 Task: Open a blank google sheet and write heading  Customer order data  Add 10 people name:-  'David White, Emily Green, Andrew Baker, Madison Evans, Logan King, Grace Hill, Gabriel Young, Elizabeth Flores, Samuel Reed, Avery Nelson. ' in November Last week sales are  10020 to 20050. customer order name:-  Nike shoe, Adidas shoe, Gucci T-shirt, Louis Vuitton bag, Zara Shirt, H&M jeans, Chanel perfume, Versace perfume, Ralph Lauren, Prada Shirtcustomer order price in between:-  10000 to 15000. Save page auditingQuarterlySales_Report_2024
Action: Mouse moved to (981, 74)
Screenshot: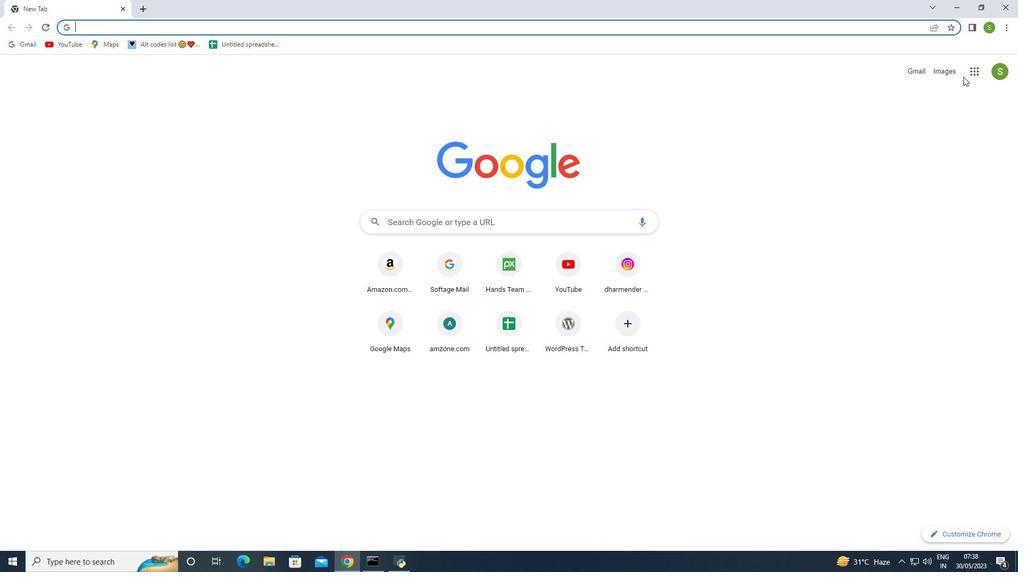 
Action: Mouse pressed left at (981, 74)
Screenshot: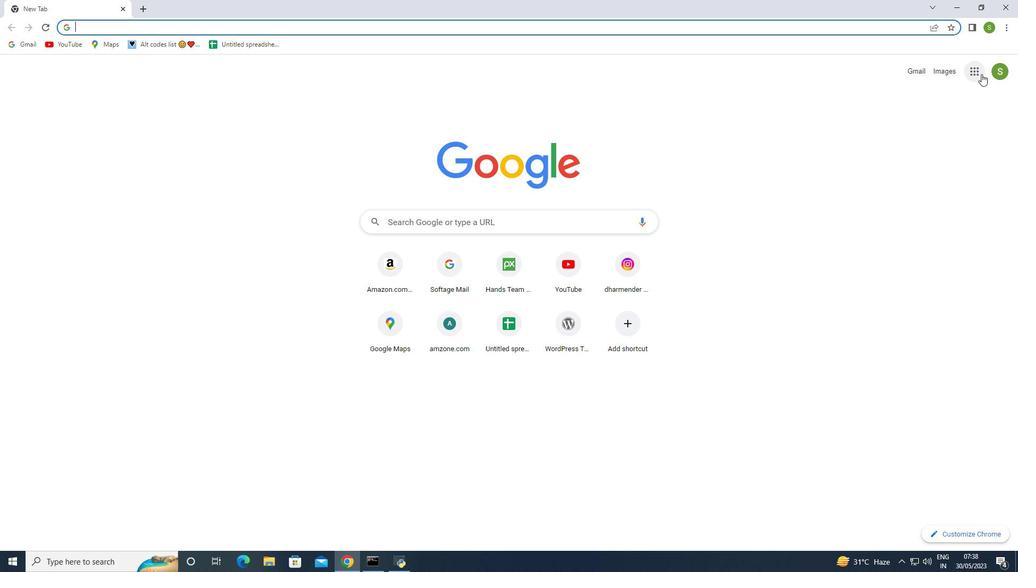 
Action: Mouse moved to (931, 173)
Screenshot: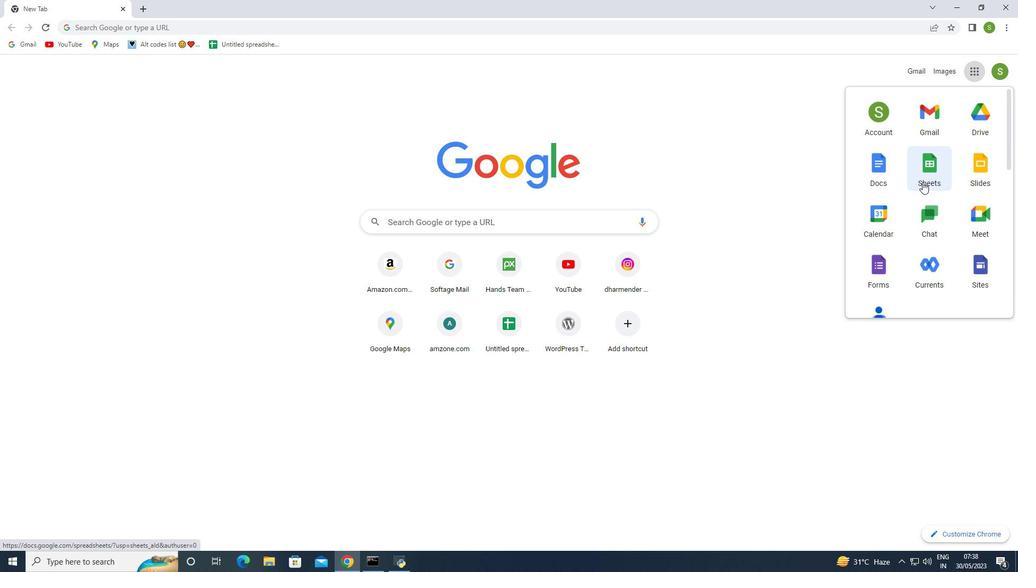 
Action: Mouse pressed left at (931, 173)
Screenshot: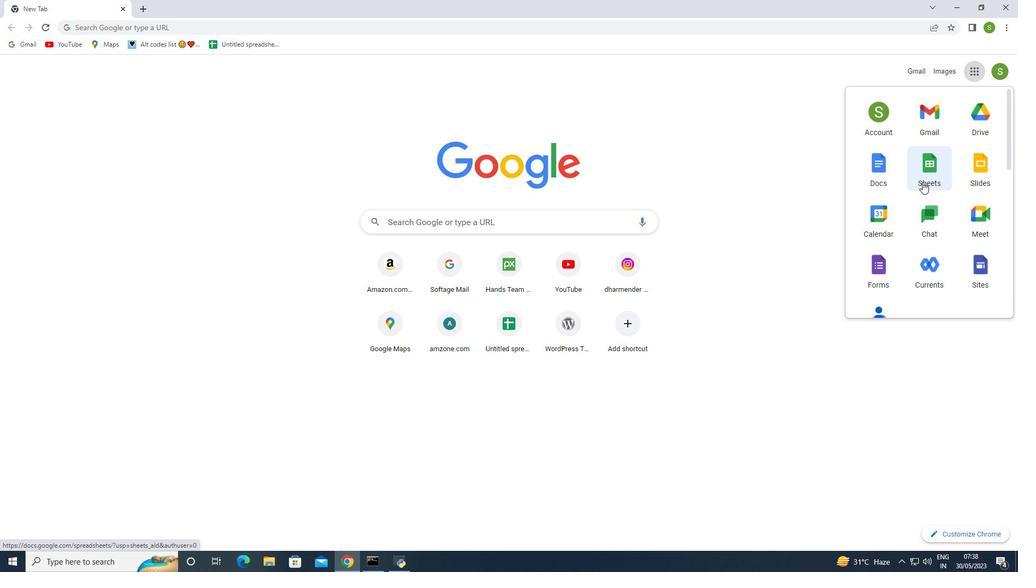 
Action: Mouse moved to (288, 141)
Screenshot: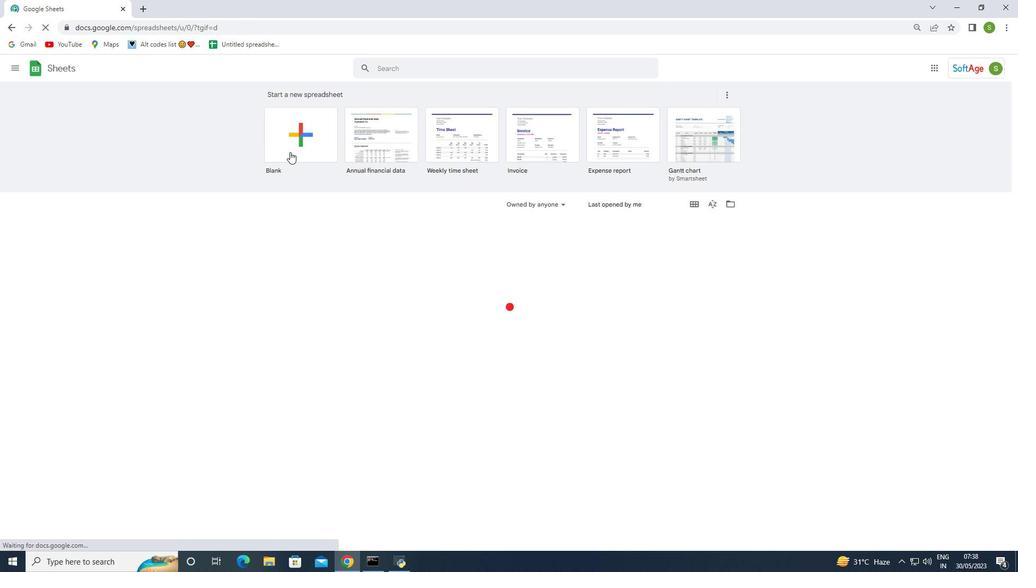 
Action: Mouse pressed left at (288, 141)
Screenshot: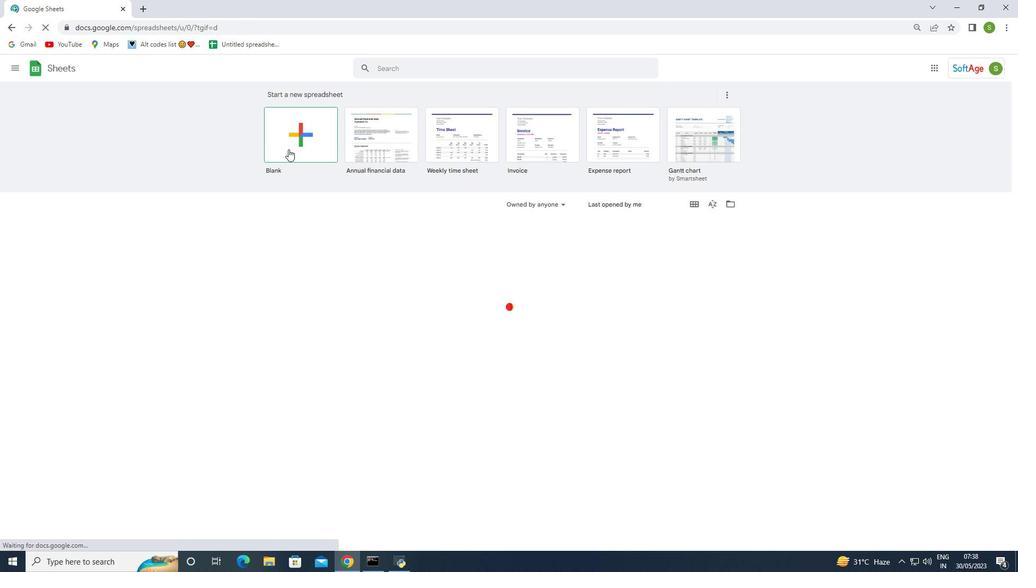 
Action: Mouse moved to (33, 131)
Screenshot: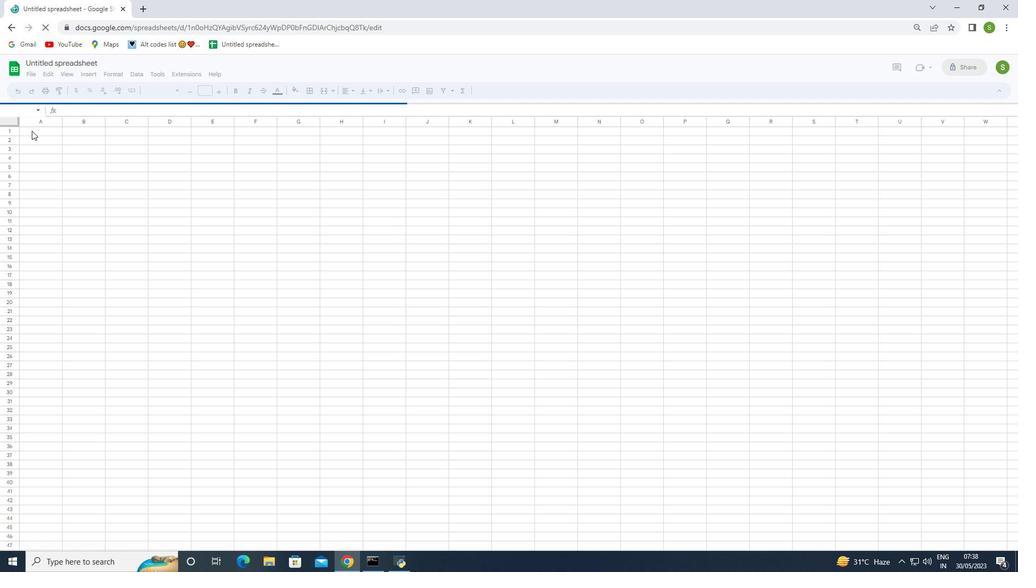 
Action: Mouse pressed left at (33, 131)
Screenshot: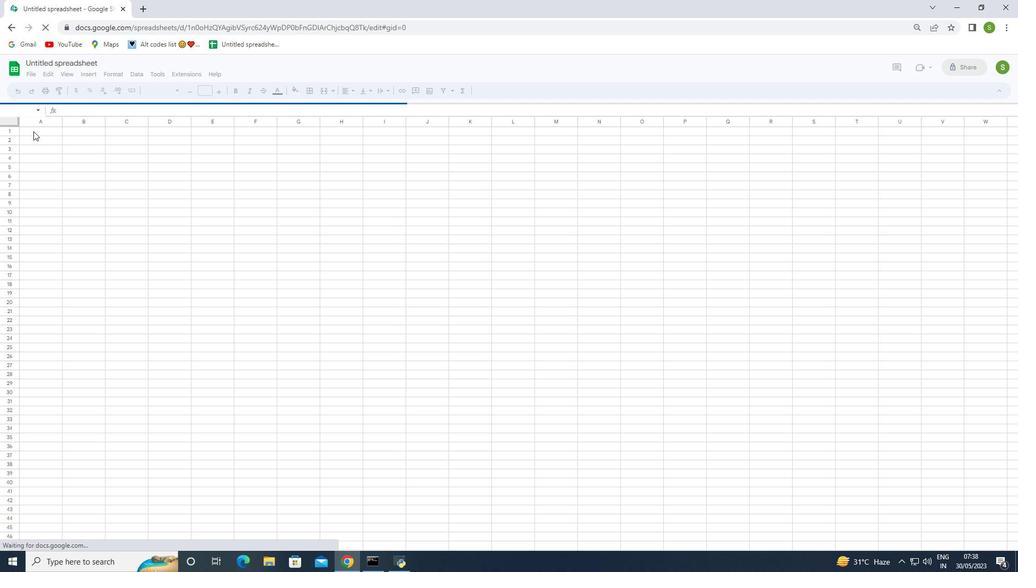 
Action: Mouse moved to (33, 131)
Screenshot: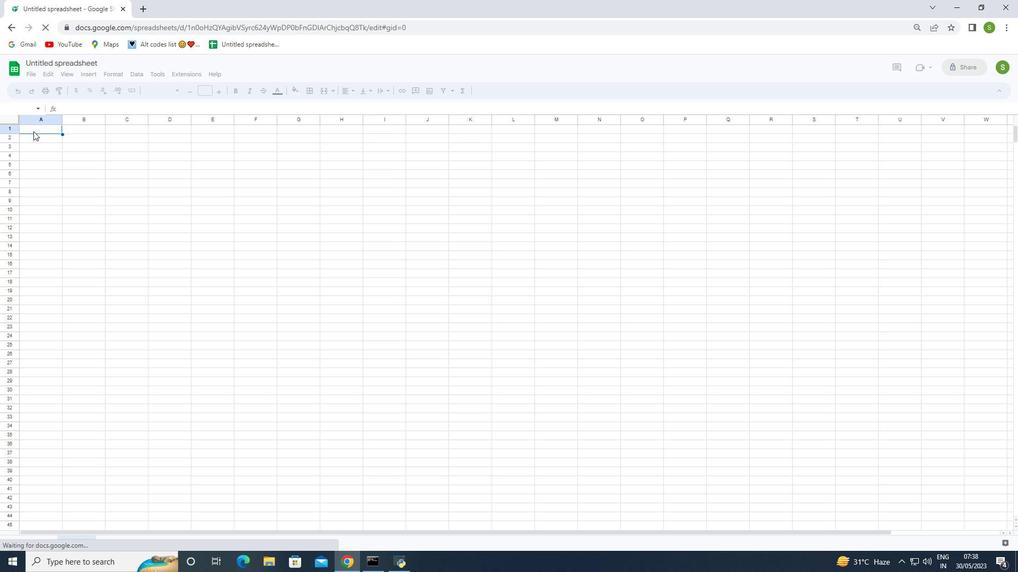 
Action: Key pressed <Key.shift>Customer<Key.space><Key.shift>O<Key.backspace>order<Key.space>data<Key.enter><Key.shift><Key.shift><Key.shift>Name<Key.enter><Key.shift><Key.shift><Key.shift><Key.shift><Key.shift><Key.shift><Key.shift><Key.shift><Key.shift><Key.shift><Key.shift><Key.shift><Key.shift><Key.shift><Key.shift><Key.shift><Key.shift><Key.shift><Key.shift><Key.shift><Key.shift><Key.shift><Key.shift><Key.shift><Key.shift><Key.shift><Key.shift><Key.shift><Key.shift><Key.shift><Key.shift><Key.shift><Key.shift><Key.shift><Key.shift><Key.shift><Key.shift><Key.shift><Key.shift><Key.shift><Key.shift><Key.shift><Key.shift>David<Key.space><Key.shift>White<Key.enter><Key.shift><Key.shift><Key.shift><Key.shift><Key.shift><Key.shift><Key.shift><Key.shift><Key.shift><Key.shift><Key.shift><Key.shift><Key.shift><Key.shift><Key.shift><Key.shift><Key.shift><Key.shift><Key.shift><Key.shift>Emily<Key.space><Key.shift>Green<Key.enter><Key.shift><Key.shift><Key.shift><Key.shift><Key.shift><Key.shift><Key.shift><Key.shift><Key.shift><Key.shift>Andrew<Key.space><Key.shift>Baker<Key.enter><Key.shift>Madison<Key.space><Key.shift><Key.shift><Key.shift><Key.shift><Key.shift><Key.shift>Ec<Key.backspace>vans<Key.enter><Key.shift><Key.shift><Key.shift><Key.shift><Key.shift>Logan<Key.space><Key.shift>King<Key.enter><Key.shift>Grace<Key.space><Key.shift>Hill<Key.enter><Key.shift><Key.shift><Key.shift>Gabricel<Key.backspace><Key.backspace><Key.backspace><Key.backspace><Key.backspace><Key.backspace><Key.backspace><Key.backspace><Key.shift>Gabriel<Key.space><Key.shift><Key.shift>Young<Key.enter><Key.shift><Key.shift><Key.shift><Key.shift><Key.shift><Key.shift>Elizabeth<Key.space><Key.shift>Flores<Key.enter><Key.shift>Samuel<Key.space><Key.shift>Reed<Key.enter><Key.shift>Avery<Key.space><Key.shift>Nelson<Key.enter>
Screenshot: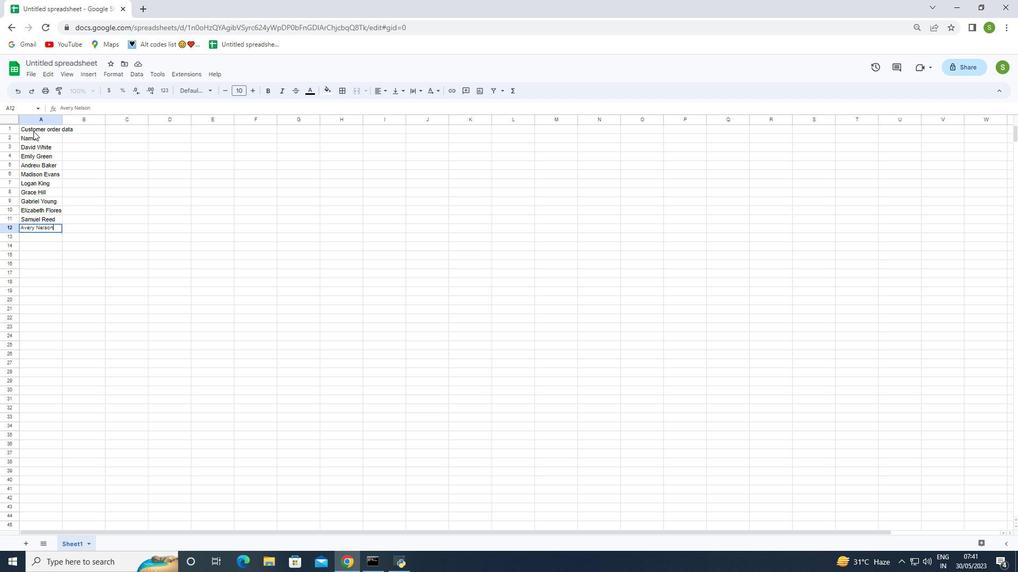 
Action: Mouse moved to (48, 260)
Screenshot: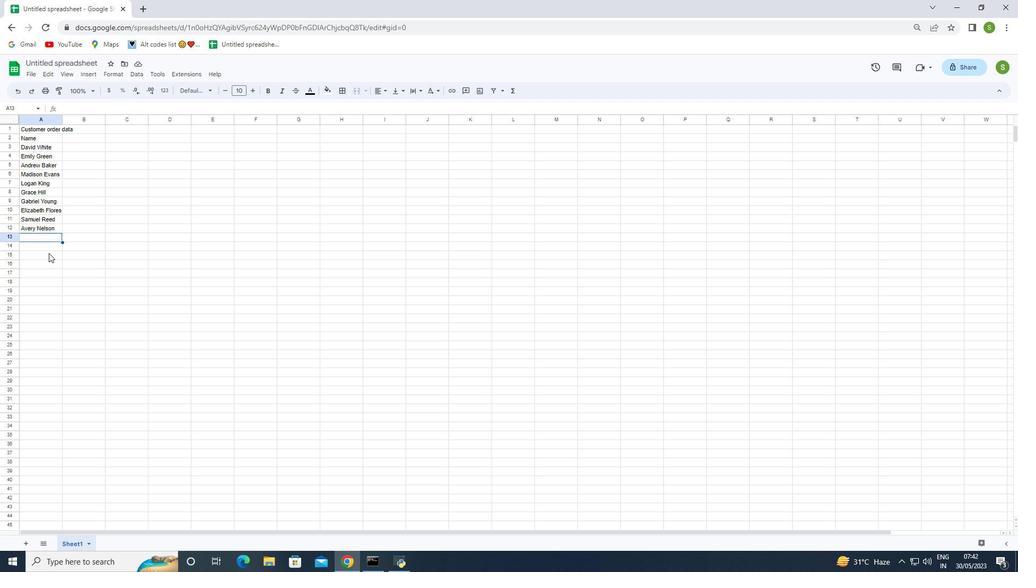 
Action: Mouse pressed left at (48, 260)
Screenshot: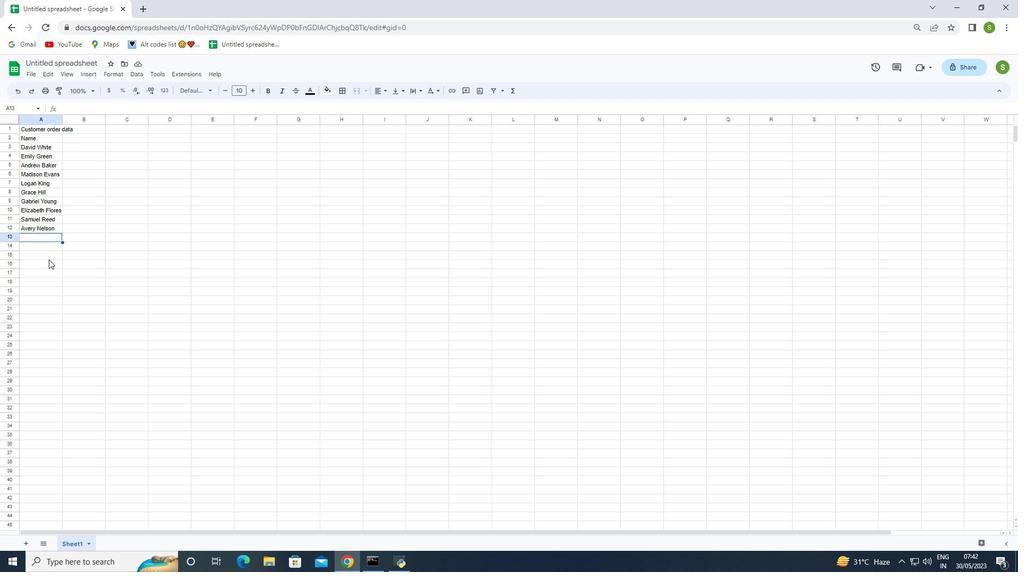 
Action: Mouse moved to (77, 135)
Screenshot: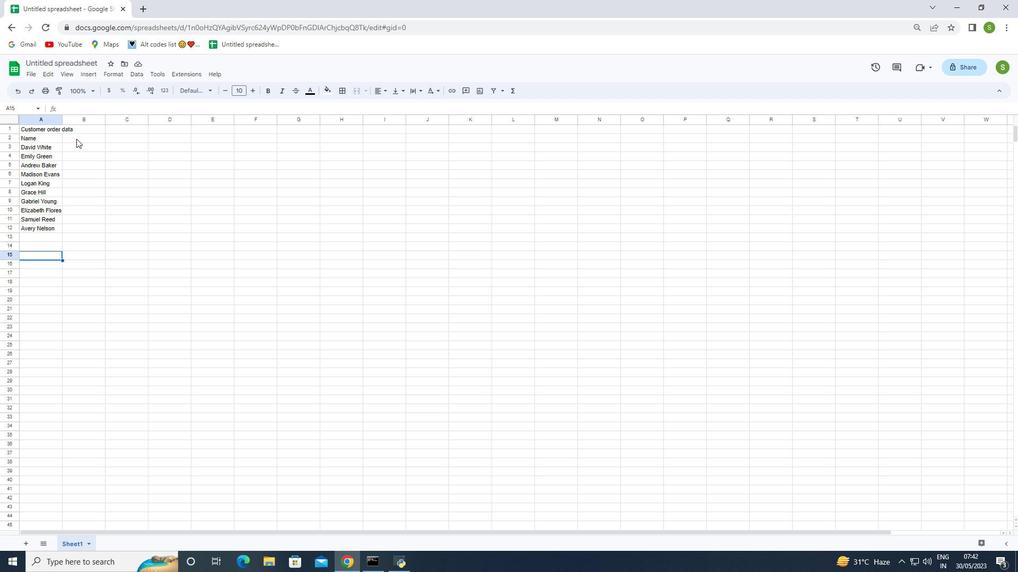 
Action: Mouse pressed left at (77, 135)
Screenshot: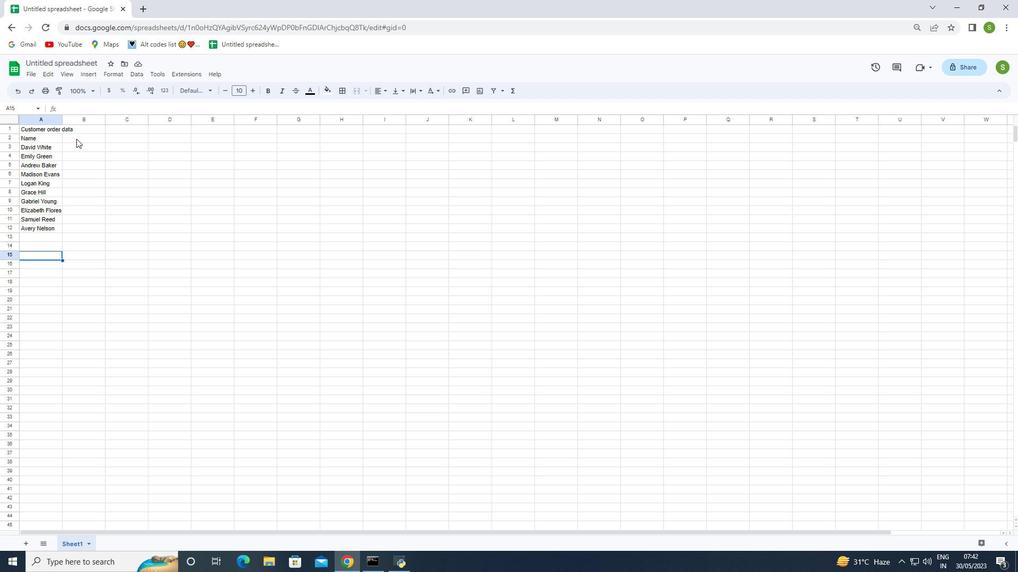 
Action: Mouse moved to (76, 140)
Screenshot: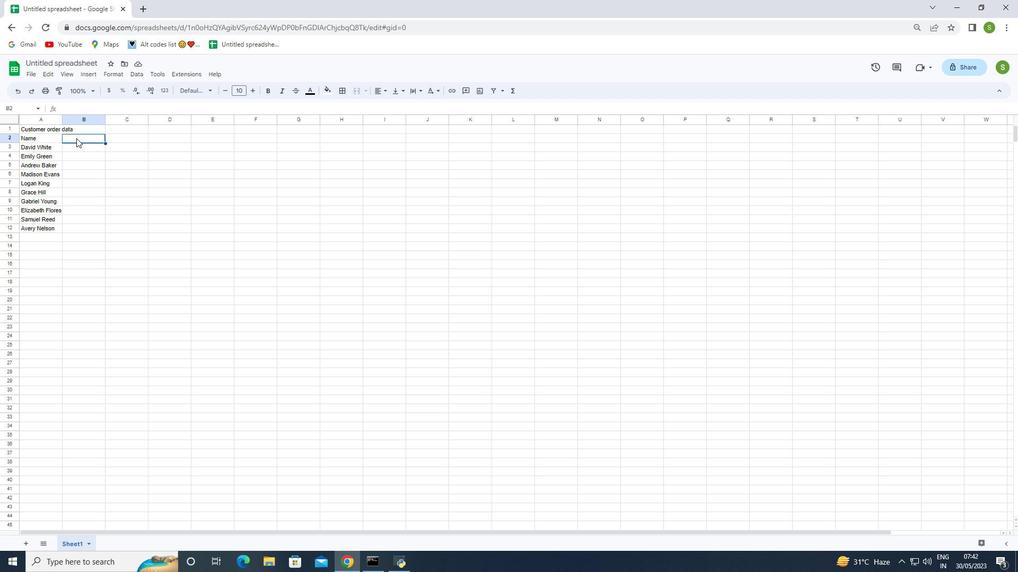 
Action: Key pressed <Key.shift><Key.shift><Key.shift><Key.shift><Key.shift><Key.shift><Key.shift><Key.shift><Key.shift><Key.shift><Key.shift><Key.shift><Key.shift><Key.shift><Key.shift><Key.shift><Key.shift><Key.shift><Key.shift><Key.shift><Key.shift><Key.shift>November<Key.space><Key.shift>Last<Key.space><Key.shift>W<Key.backspace>week<Key.space><Key.shift>Sales
Screenshot: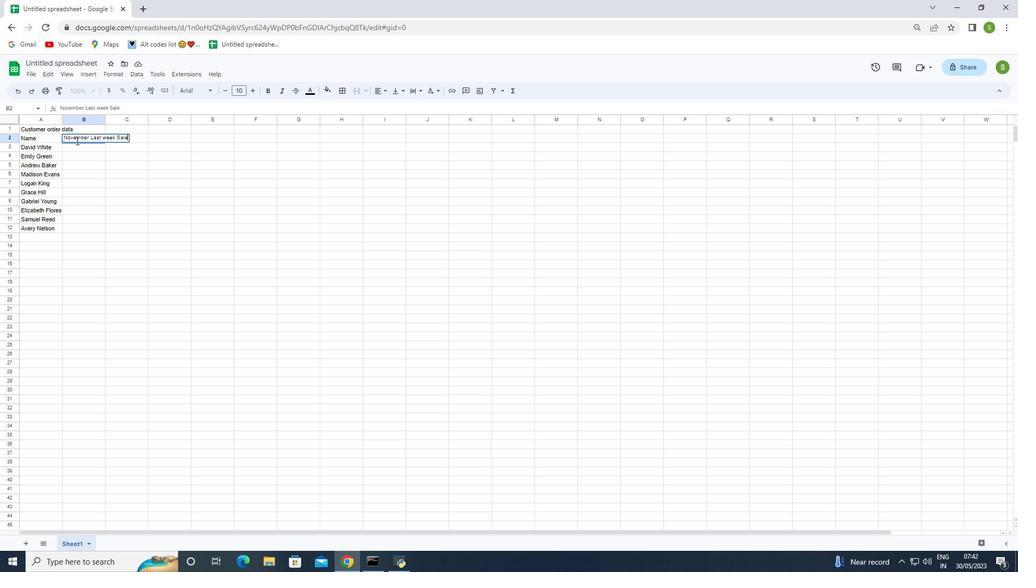 
Action: Mouse moved to (104, 207)
Screenshot: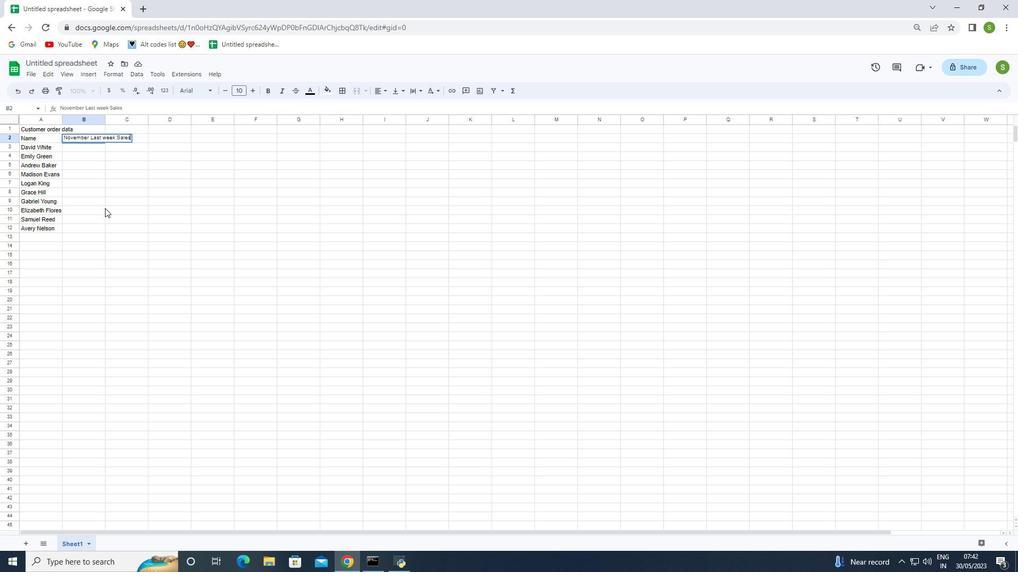 
Action: Mouse pressed left at (104, 207)
Screenshot: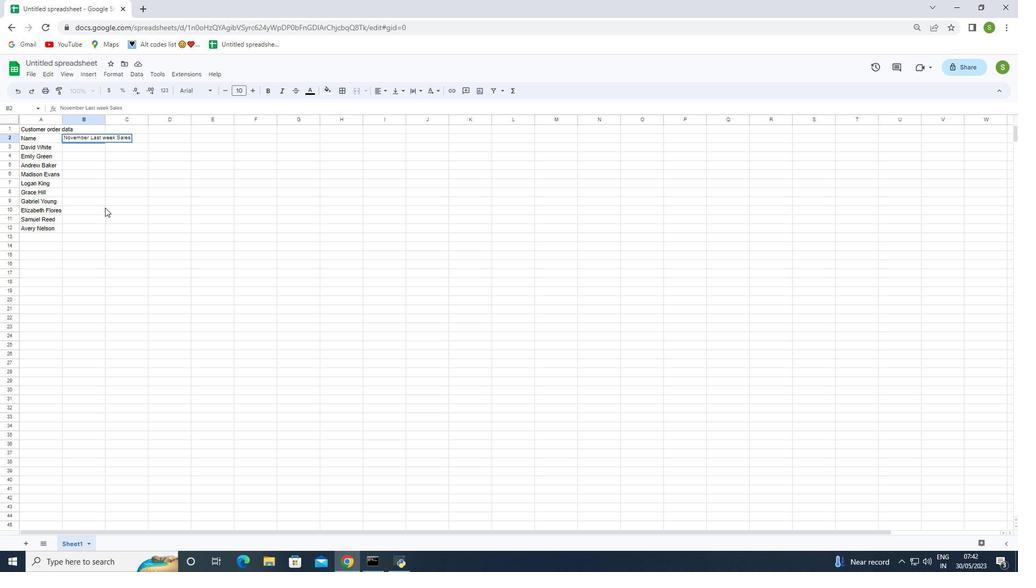 
Action: Mouse moved to (104, 117)
Screenshot: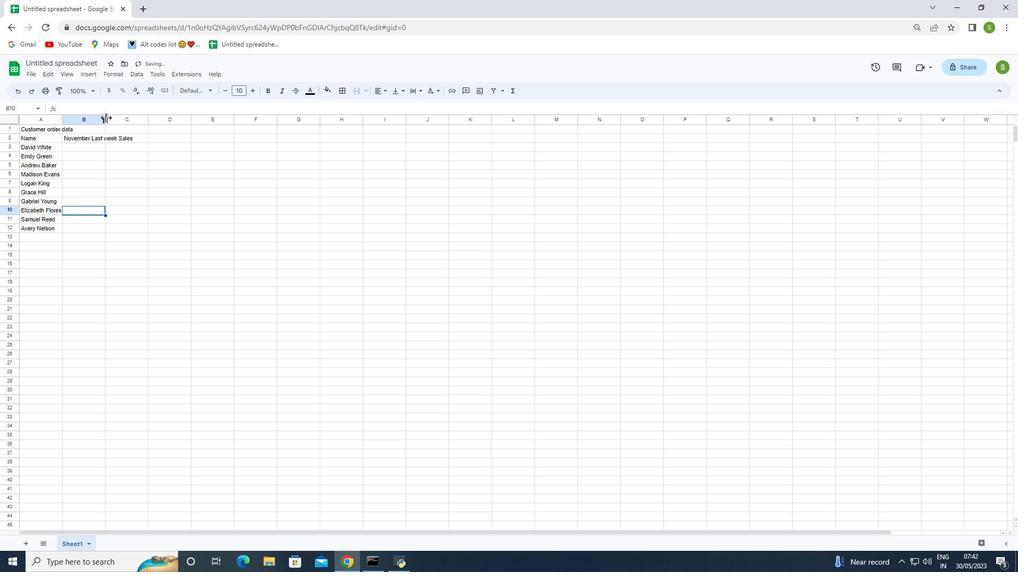 
Action: Mouse pressed left at (104, 117)
Screenshot: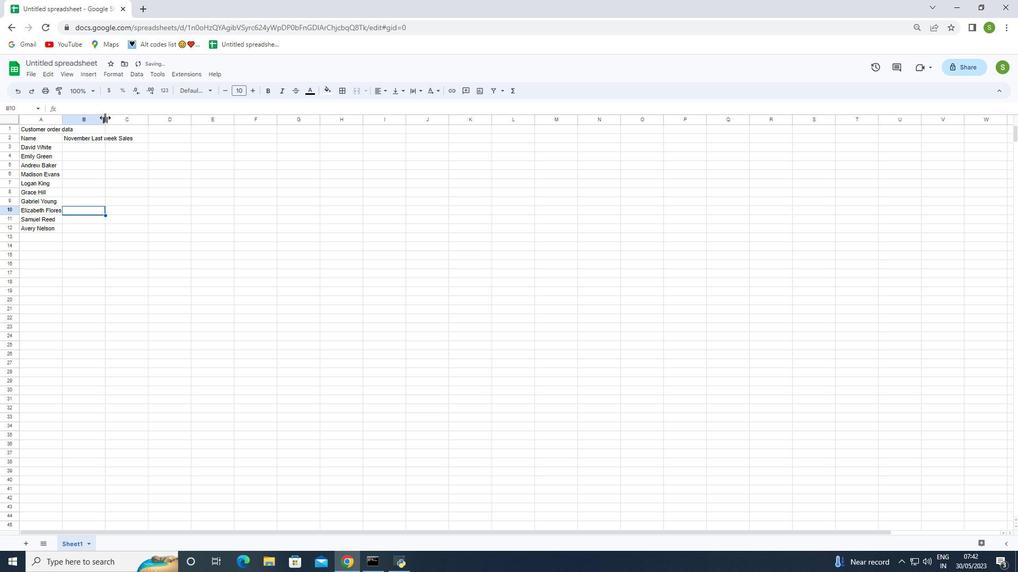 
Action: Mouse pressed left at (104, 117)
Screenshot: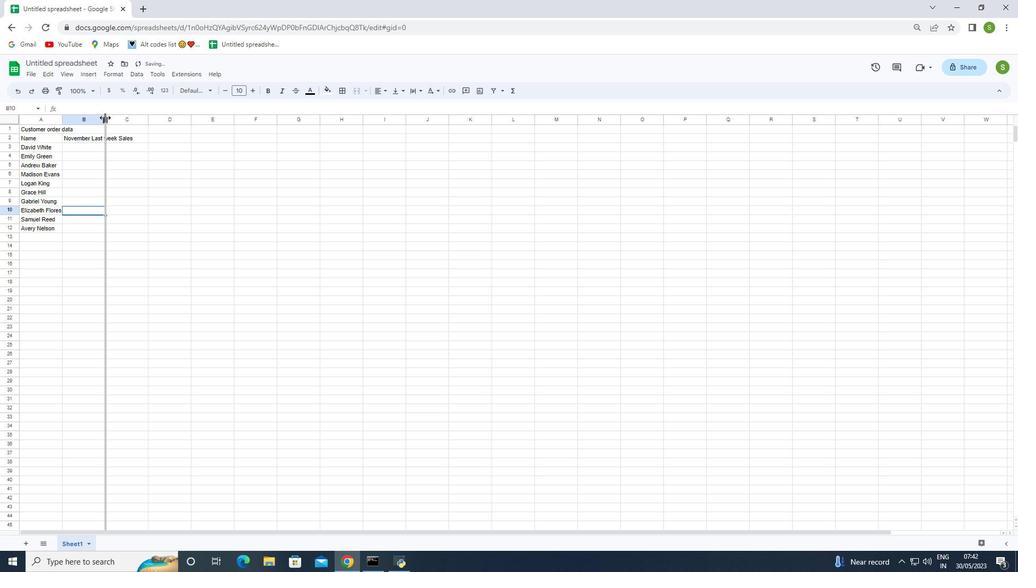 
Action: Mouse moved to (74, 146)
Screenshot: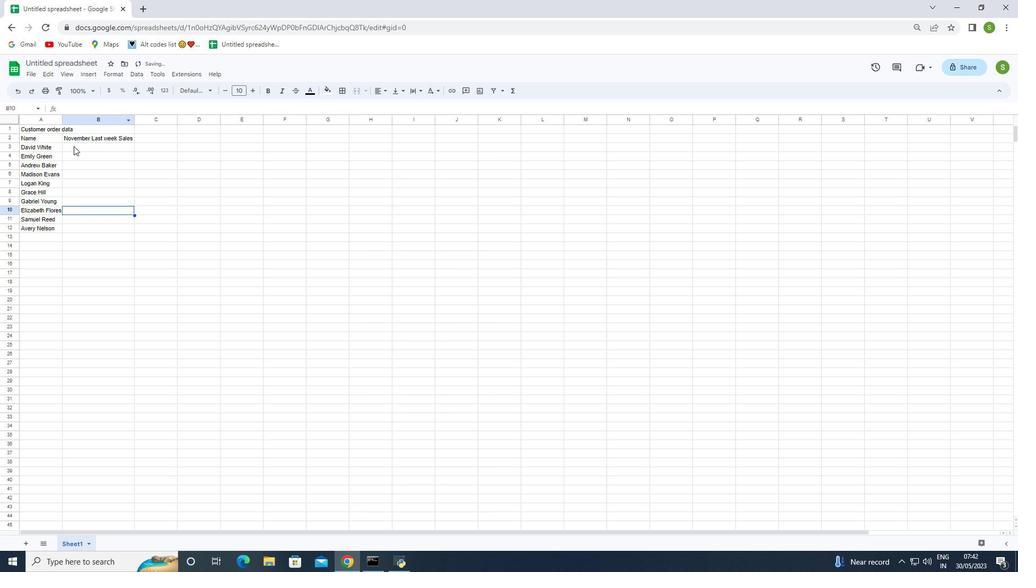 
Action: Mouse pressed left at (74, 146)
Screenshot: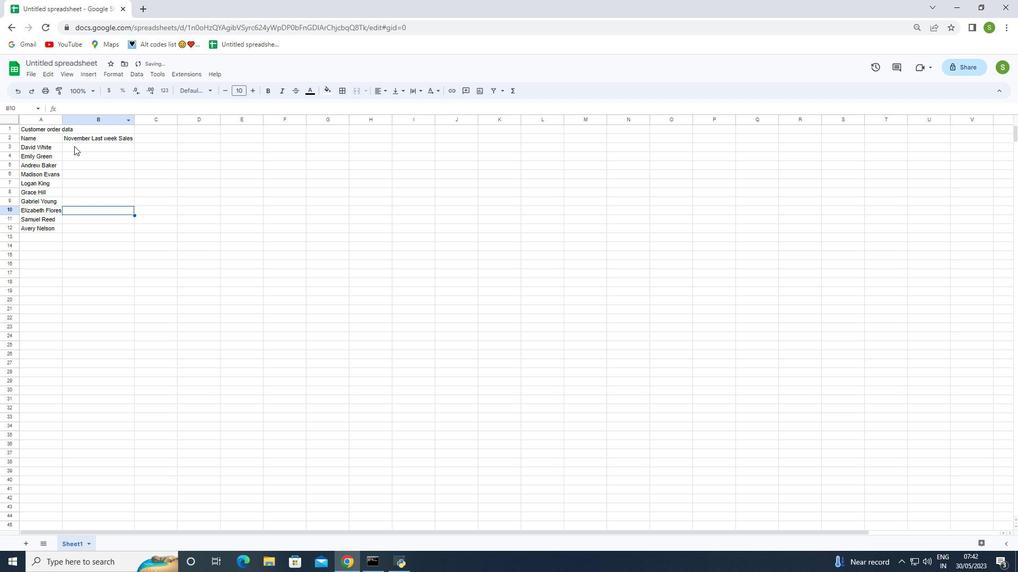 
Action: Mouse moved to (95, 167)
Screenshot: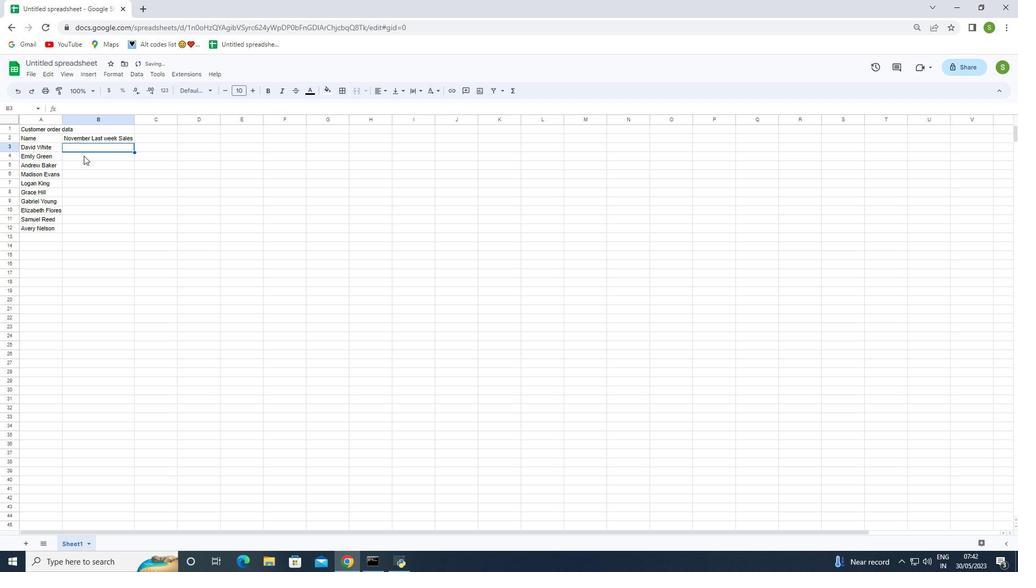 
Action: Key pressed 10030<Key.enter>10021<Key.enter>10024
Screenshot: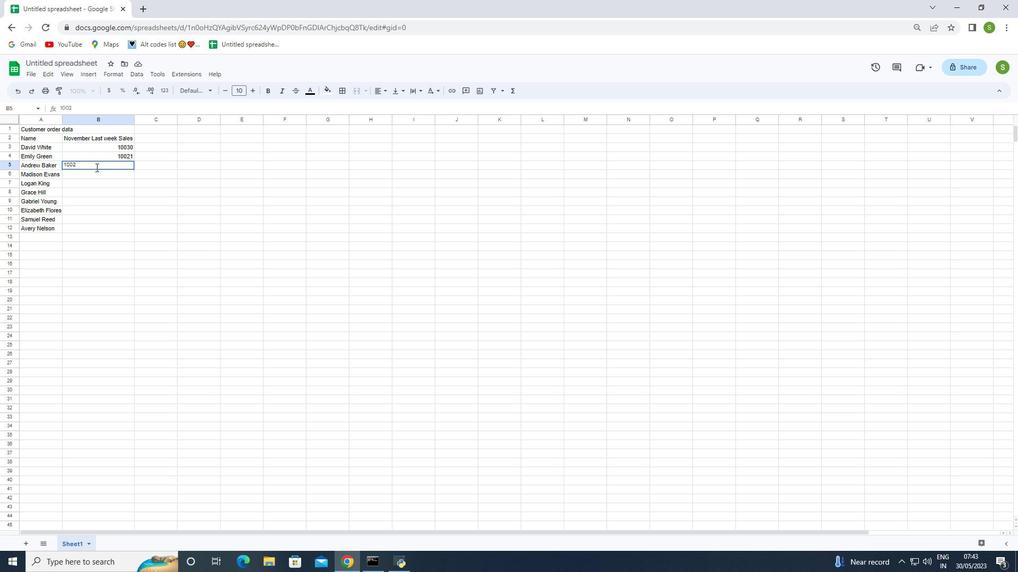 
Action: Mouse moved to (92, 206)
Screenshot: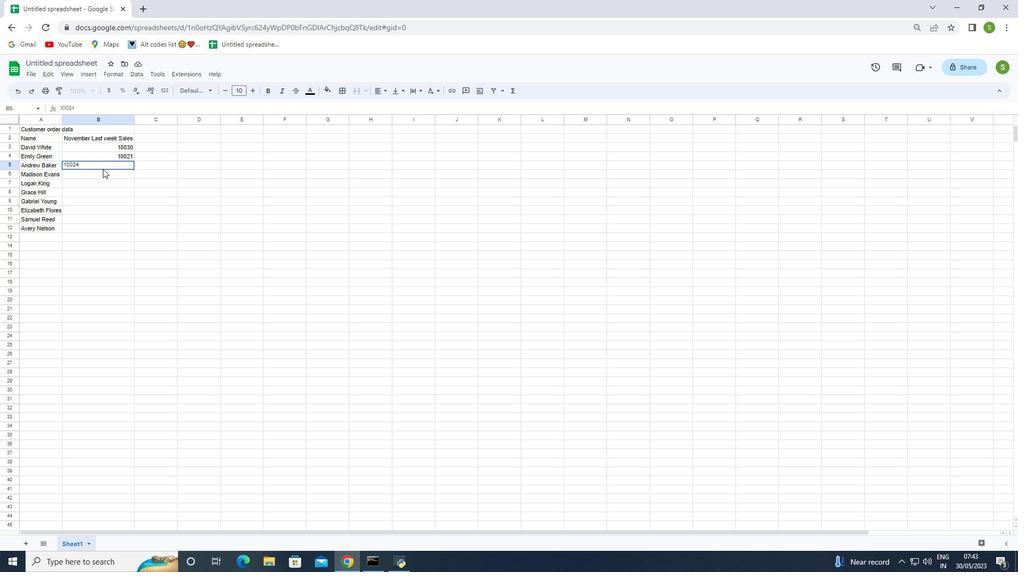 
Action: Mouse pressed left at (92, 206)
Screenshot: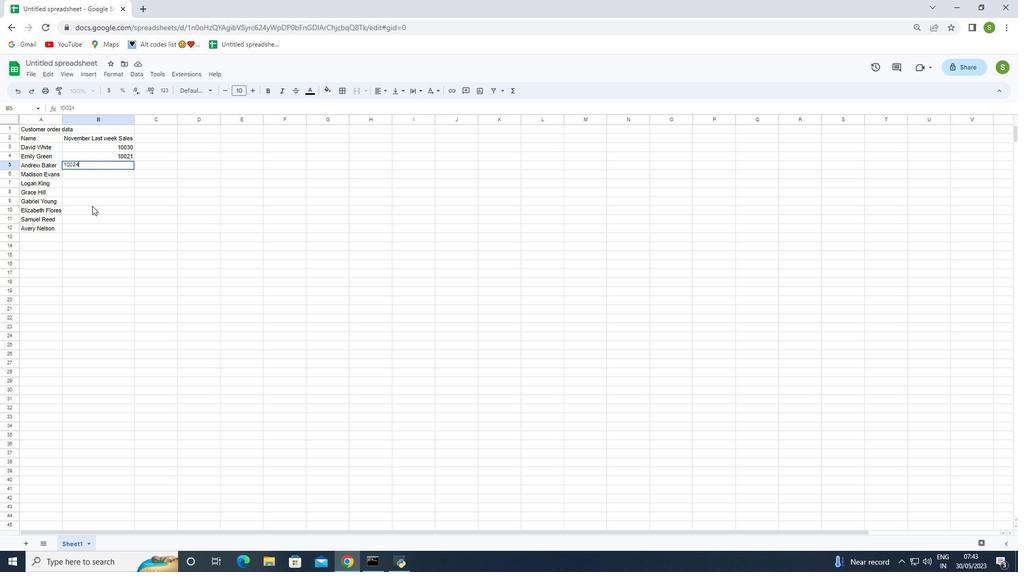 
Action: Mouse moved to (116, 154)
Screenshot: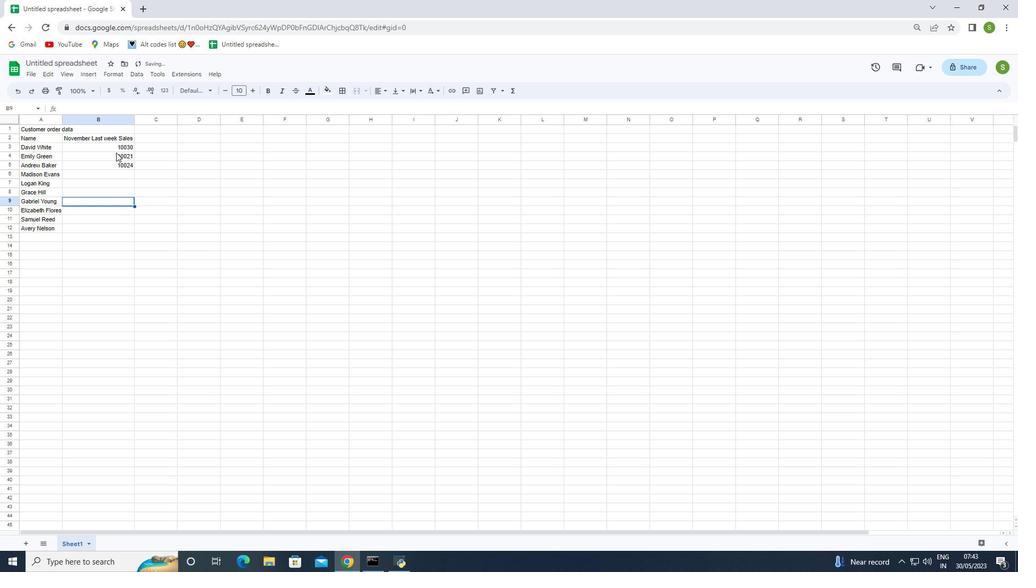 
Action: Mouse pressed left at (116, 154)
Screenshot: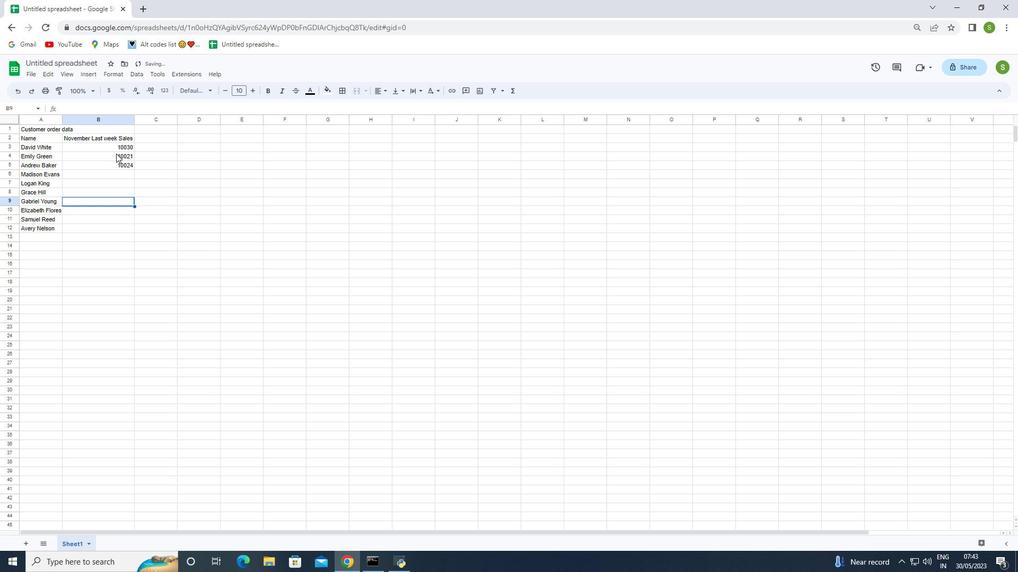 
Action: Mouse moved to (134, 171)
Screenshot: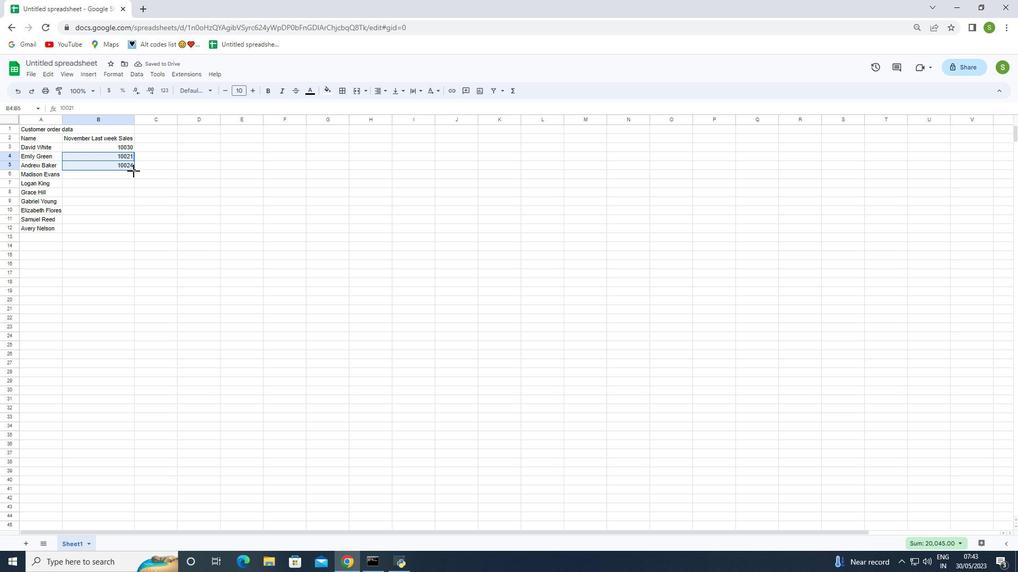 
Action: Mouse pressed left at (134, 171)
Screenshot: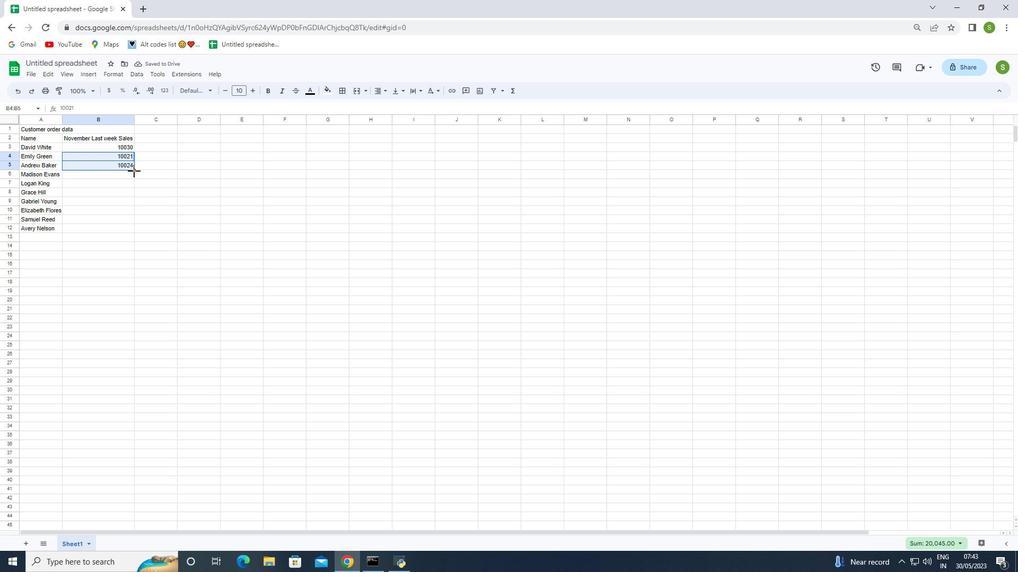 
Action: Mouse moved to (126, 260)
Screenshot: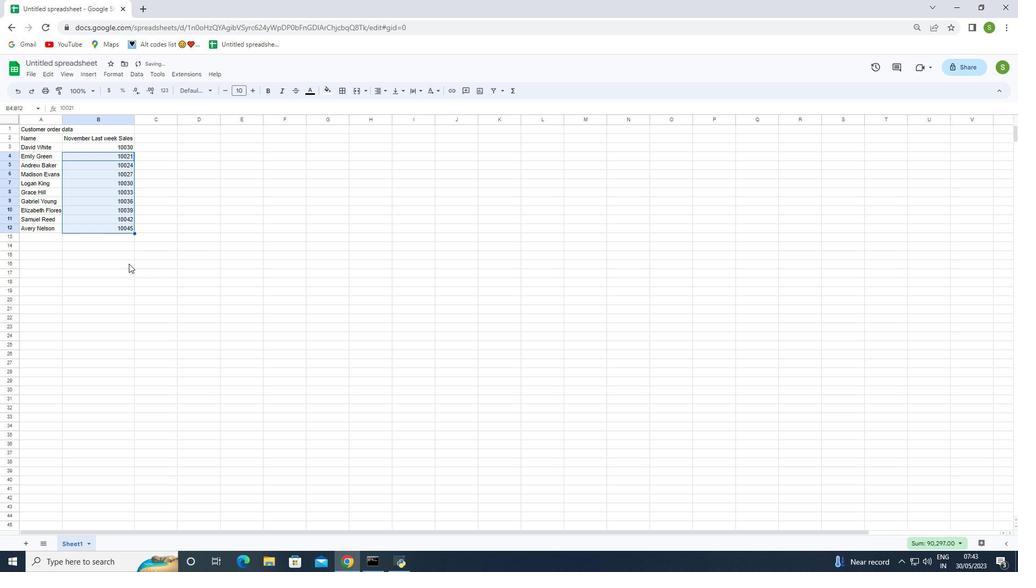 
Action: Mouse pressed left at (126, 260)
Screenshot: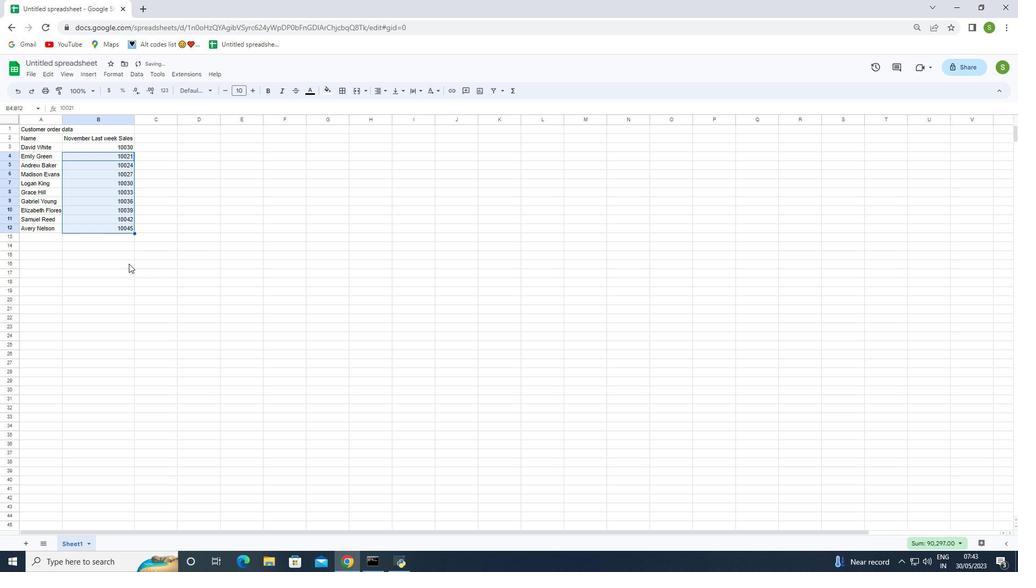 
Action: Mouse moved to (152, 139)
Screenshot: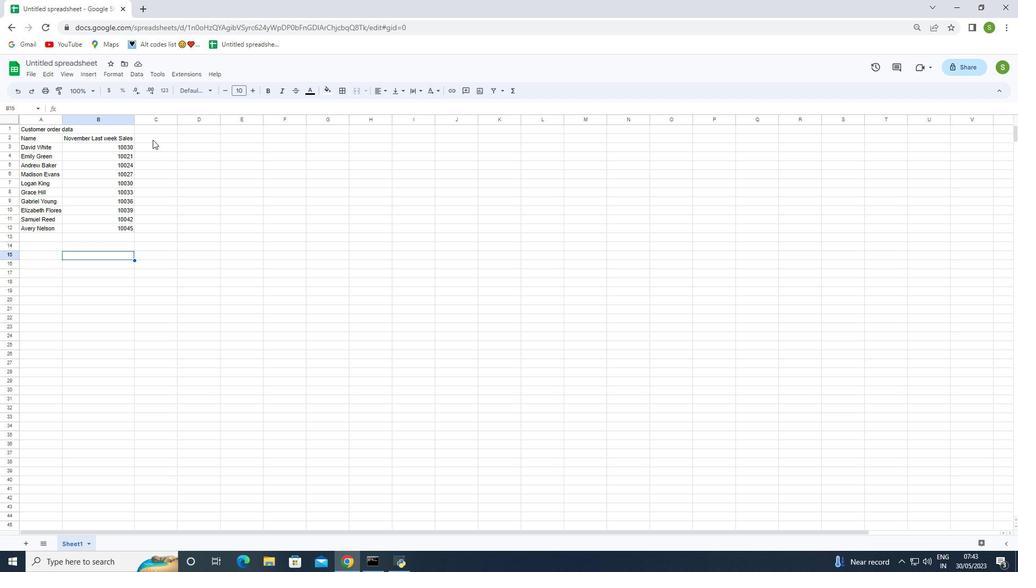 
Action: Mouse pressed left at (152, 139)
Screenshot: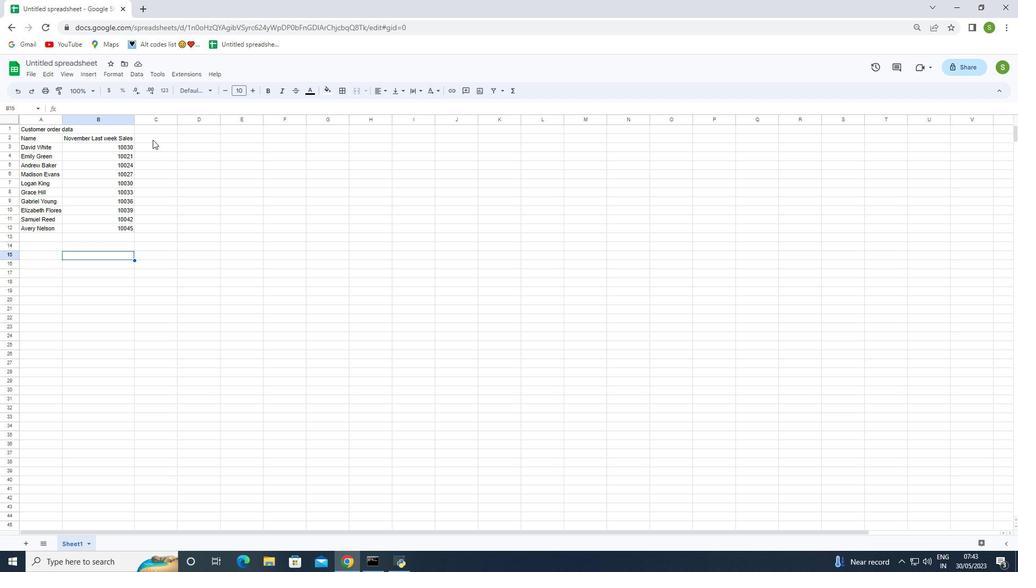 
Action: Key pressed <Key.shift>Customer<Key.space>order<Key.space><Key.shift>name
Screenshot: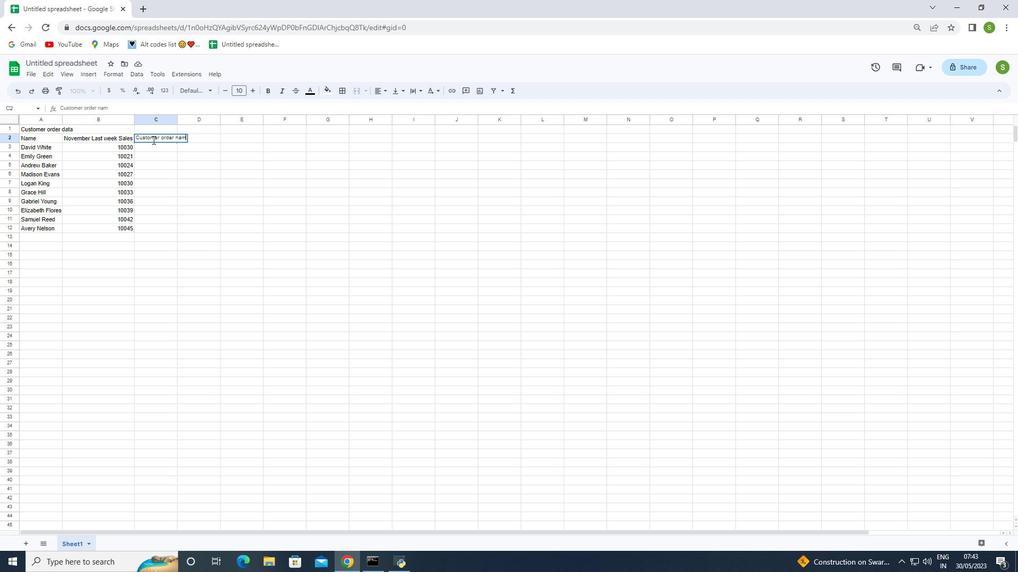 
Action: Mouse moved to (200, 184)
Screenshot: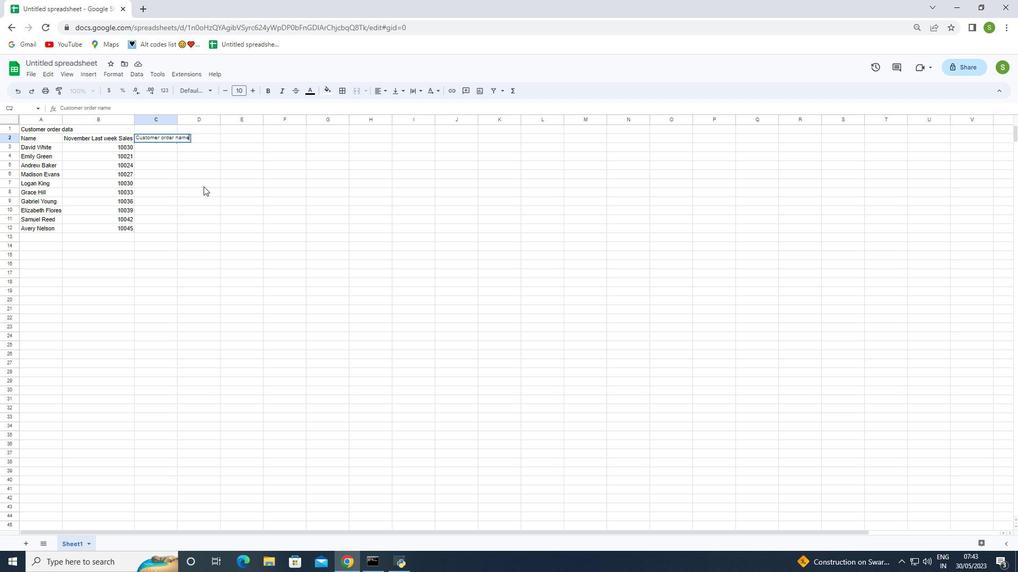 
Action: Mouse pressed left at (200, 184)
Screenshot: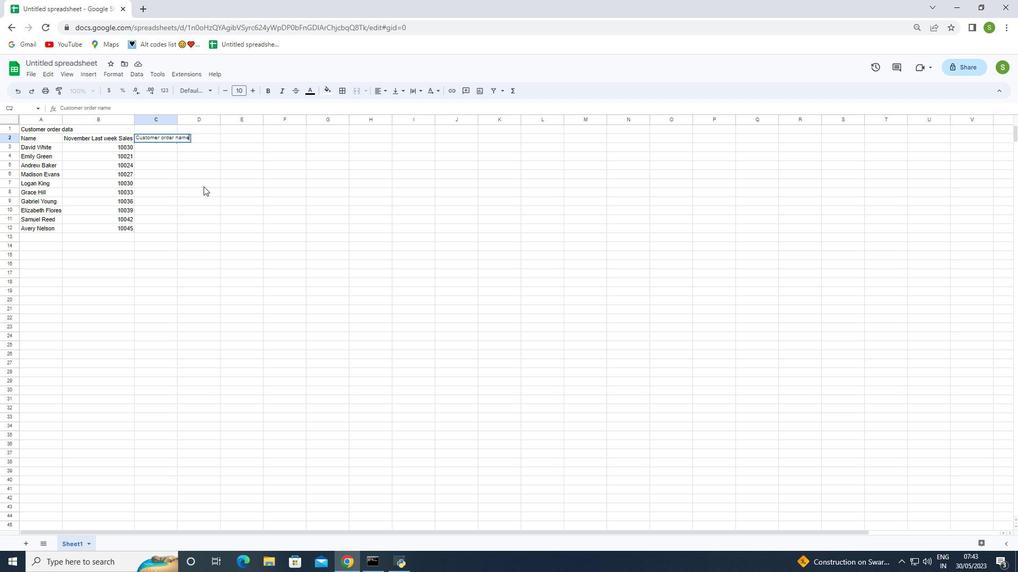 
Action: Mouse moved to (176, 118)
Screenshot: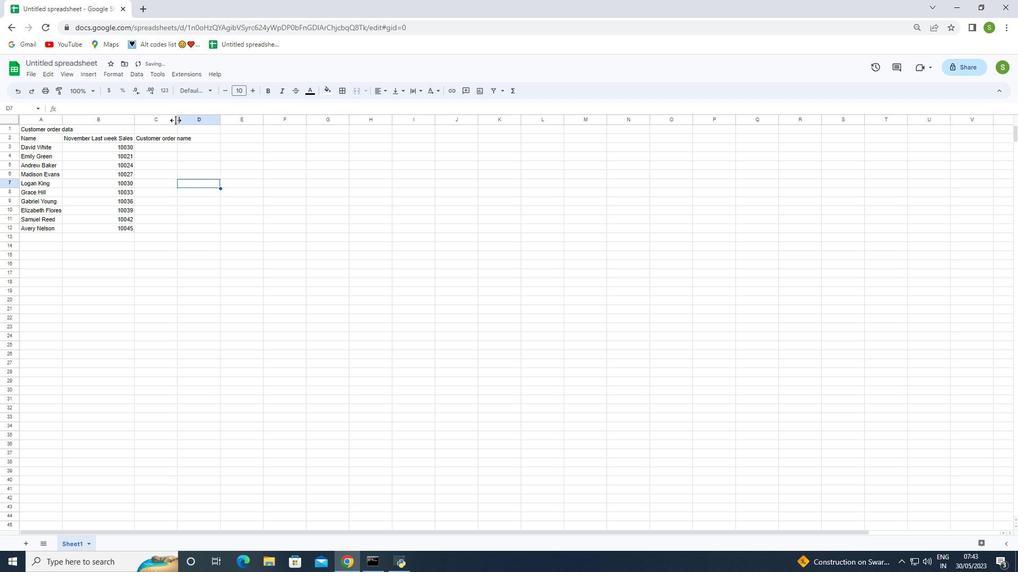 
Action: Mouse pressed left at (176, 118)
Screenshot: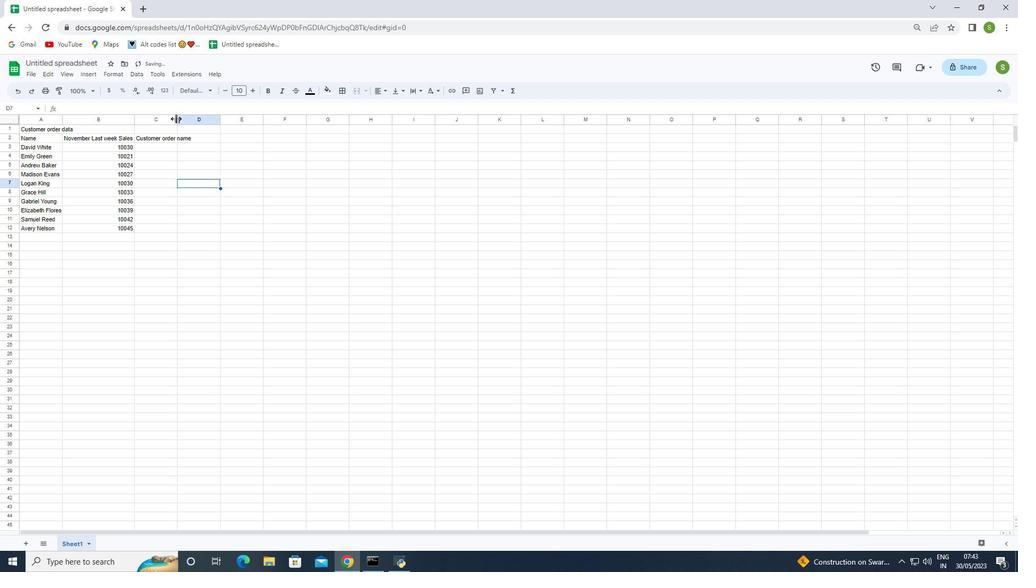 
Action: Mouse pressed left at (176, 118)
Screenshot: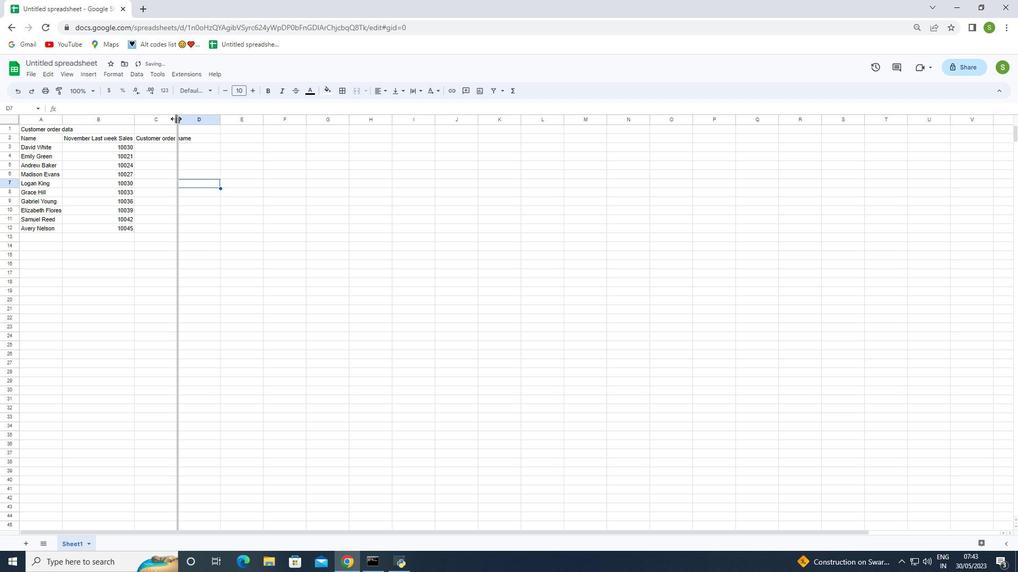 
Action: Mouse moved to (171, 147)
Screenshot: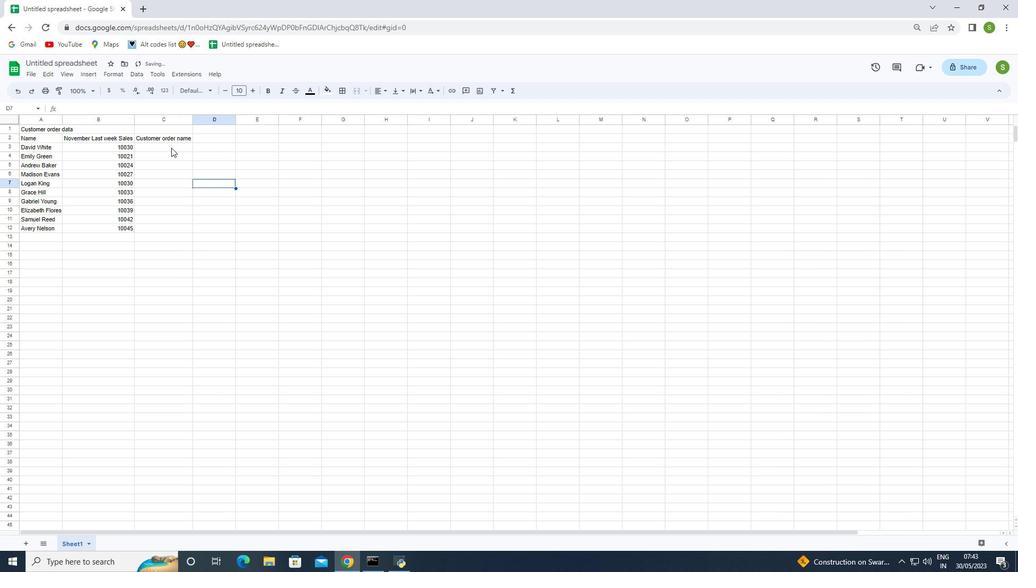 
Action: Mouse pressed left at (171, 147)
Screenshot: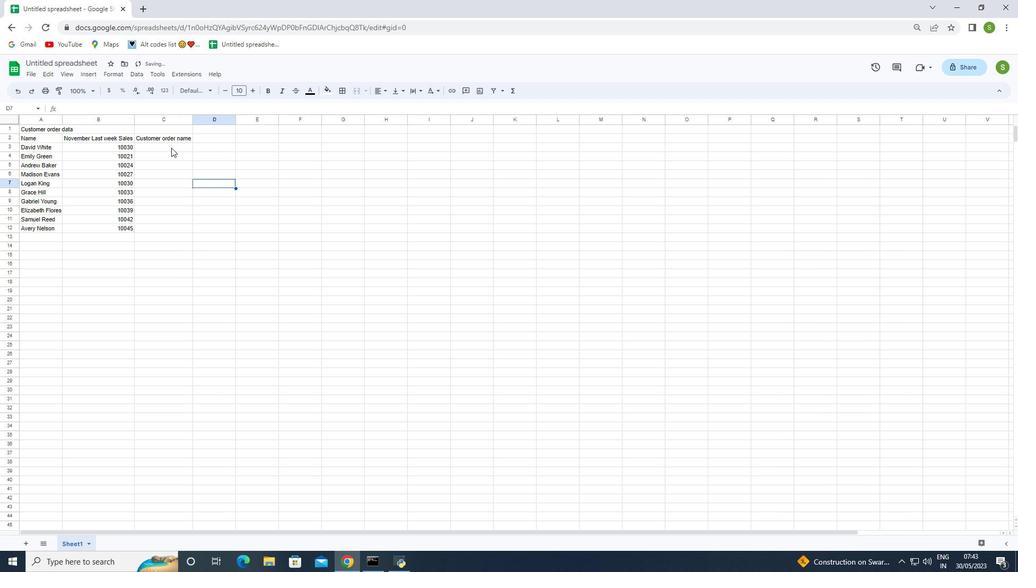 
Action: Key pressed <Key.shift><Key.shift><Key.shift><Key.shift><Key.shift><Key.shift><Key.shift><Key.shift><Key.shift><Key.shift><Key.shift>Nike<Key.space>shoe<Key.enter><Key.shift>Adidas<Key.space>shoe<Key.enter><Key.shift>Gucci<Key.space><Key.shift><Key.shift><Key.shift><Key.shift>T-shirt<Key.enter><Key.shift>Louis<Key.space><Key.shift>Vuitton<Key.space>bag<Key.enter><Key.shift>Zara<Key.space><Key.shift>Shirt<Key.enter><Key.shift>H<Key.shift><Key.shift><Key.shift><Key.shift><Key.shift><Key.shift><Key.shift><Key.shift><Key.shift><Key.shift><Key.shift><Key.shift><Key.shift><Key.shift>&<Key.shift>M<Key.space>jeans<Key.enter><Key.shift>Chanel<Key.space>perfume<Key.enter><Key.shift>Versace<Key.space>perfume<Key.enter><Key.shift>Ralph<Key.space><Key.backspace><Key.backspace>h<Key.space><Key.shift>Lauren<Key.enter><Key.shift><Key.shift><Key.shift><Key.shift><Key.shift><Key.shift><Key.shift><Key.shift><Key.shift><Key.shift><Key.shift><Key.shift><Key.shift><Key.shift><Key.shift><Key.shift><Key.shift><Key.shift><Key.shift><Key.shift><Key.shift><Key.shift>Prada<Key.space><Key.shift><Key.shift><Key.shift><Key.shift><Key.shift><Key.shift><Key.shift><Key.shift><Key.shift><Key.shift><Key.shift><Key.shift><Key.shift><Key.shift><Key.shift><Key.shift><Key.shift>Shri<Key.backspace><Key.backspace><Key.backspace><Key.backspace><Key.shift>Shirtcustomer
Screenshot: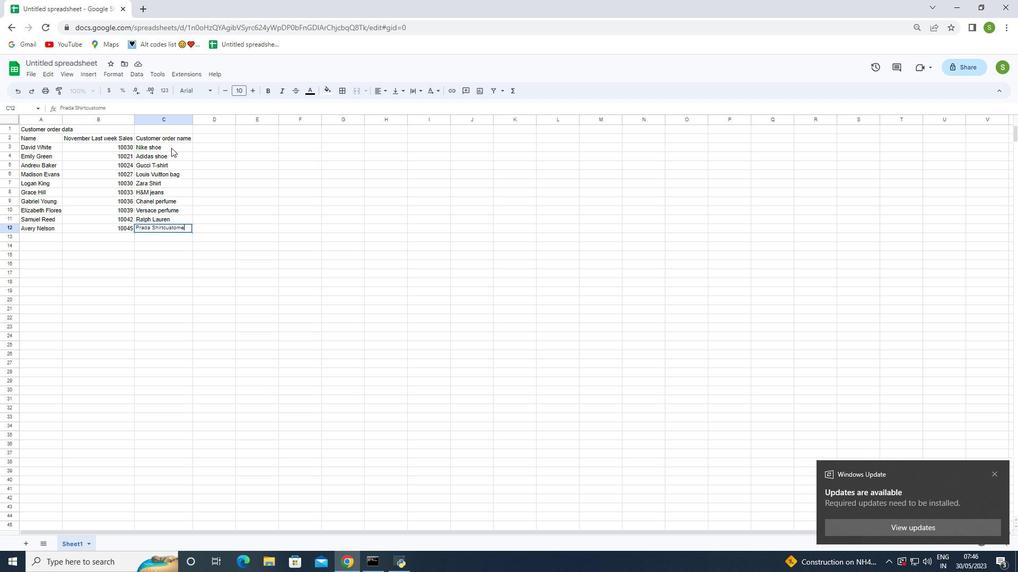 
Action: Mouse moved to (202, 272)
Screenshot: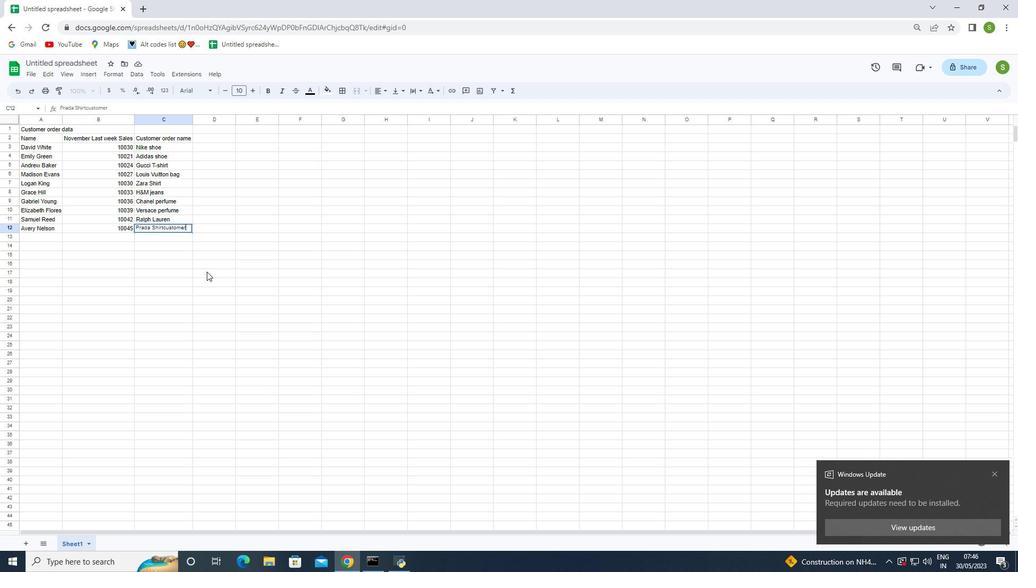 
Action: Mouse pressed left at (202, 272)
Screenshot: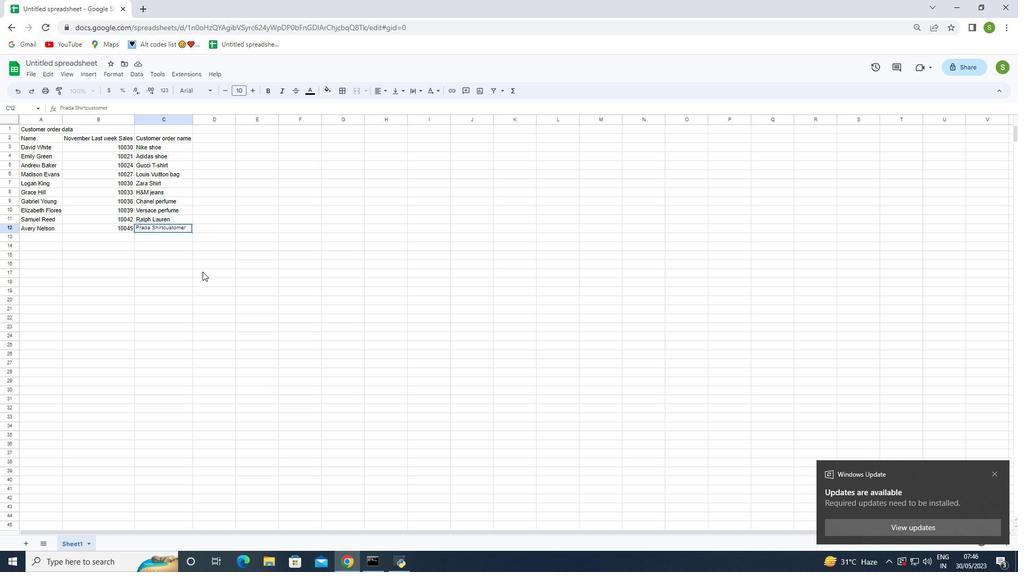 
Action: Mouse moved to (168, 228)
Screenshot: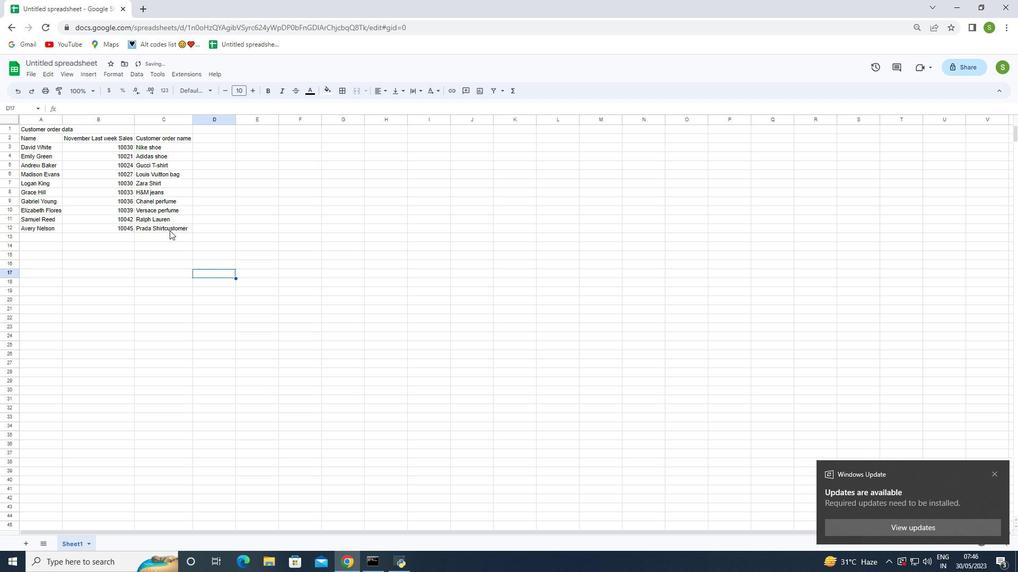 
Action: Mouse pressed left at (168, 228)
Screenshot: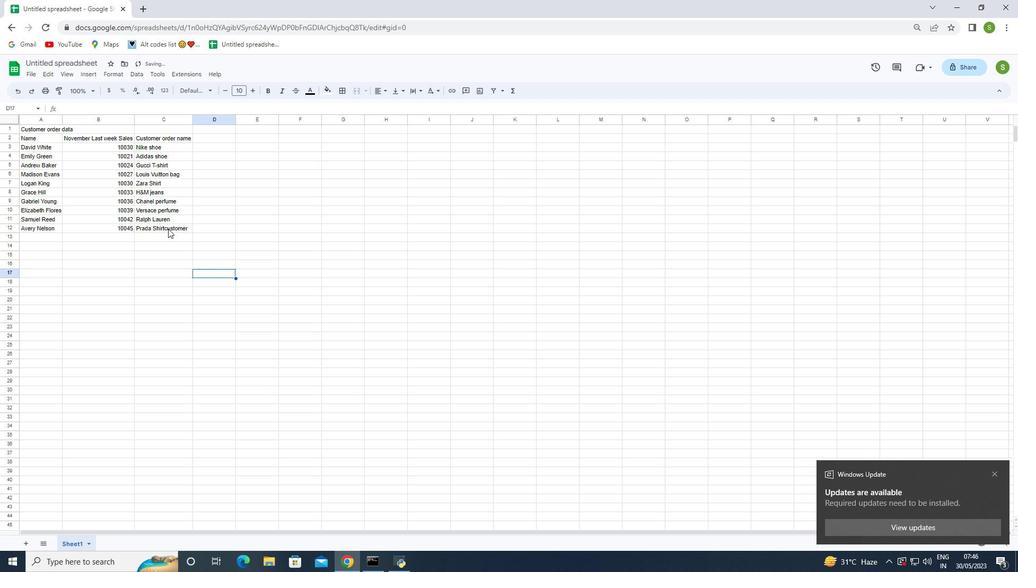 
Action: Mouse moved to (188, 229)
Screenshot: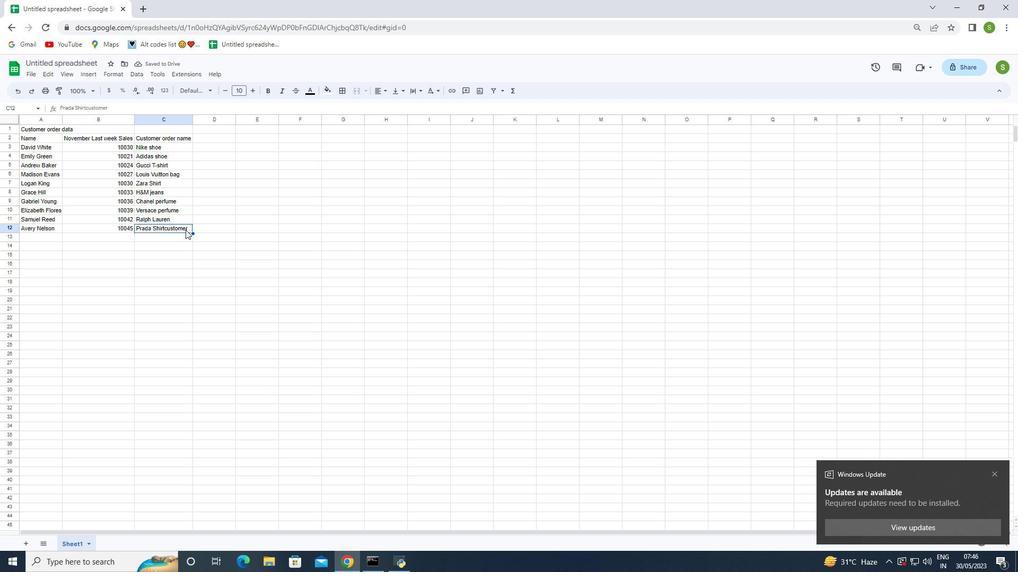 
Action: Mouse pressed left at (188, 229)
Screenshot: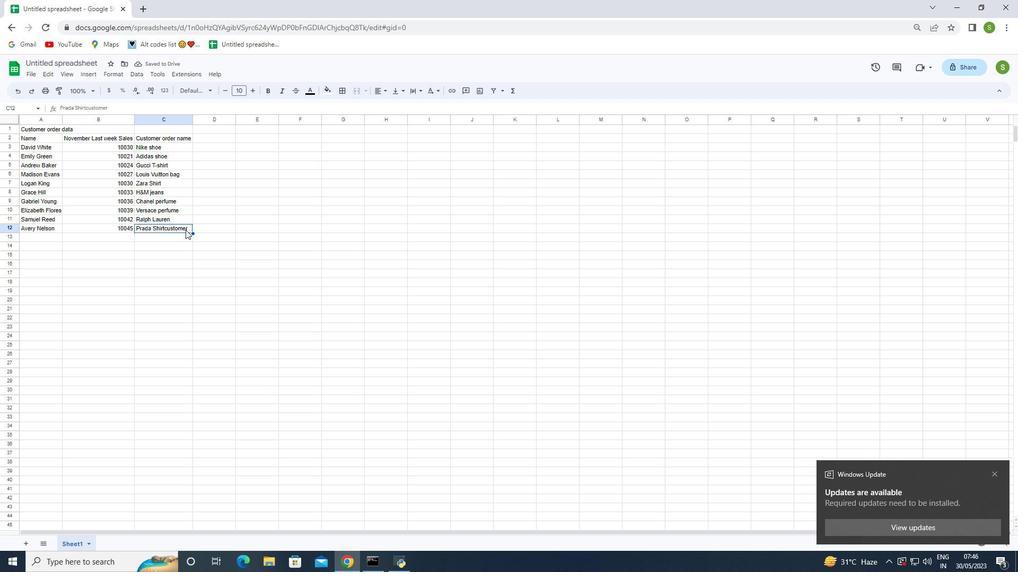 
Action: Mouse pressed left at (188, 229)
Screenshot: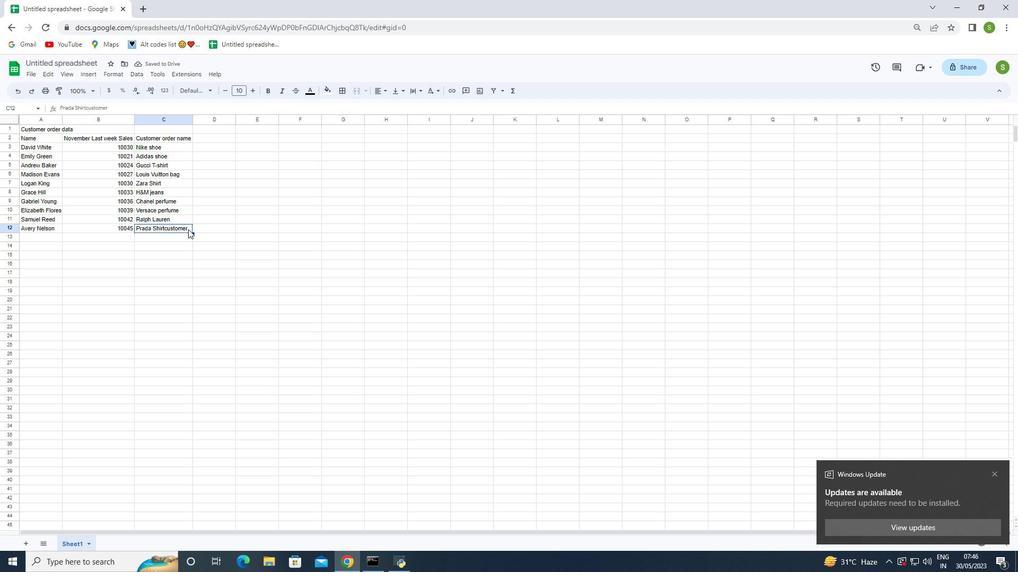 
Action: Key pressed <Key.backspace><Key.backspace><Key.backspace><Key.backspace><Key.backspace><Key.backspace><Key.backspace><Key.backspace><Key.backspace><Key.backspace><Key.backspace><Key.backspace><Key.backspace>
Screenshot: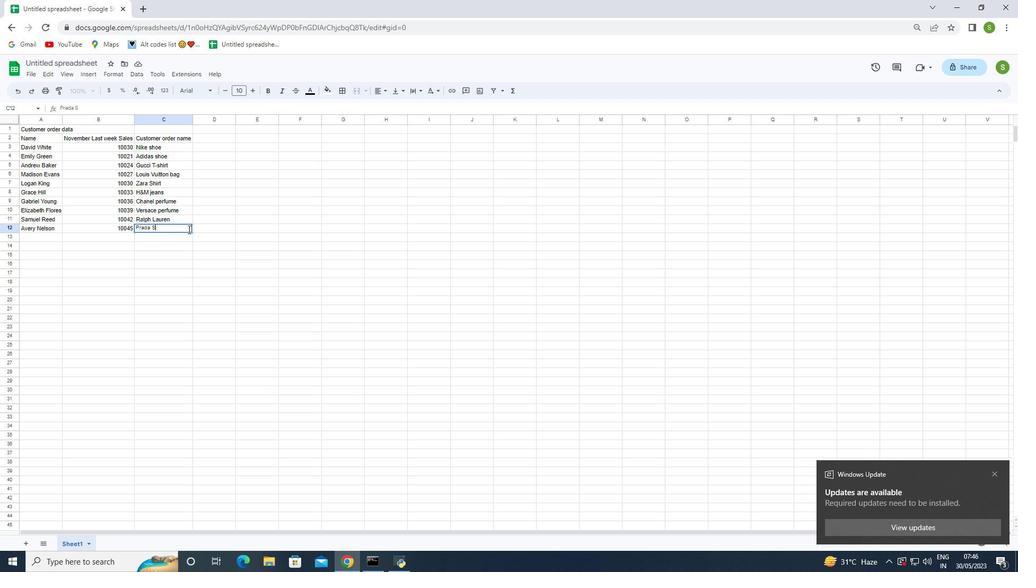 
Action: Mouse moved to (182, 282)
Screenshot: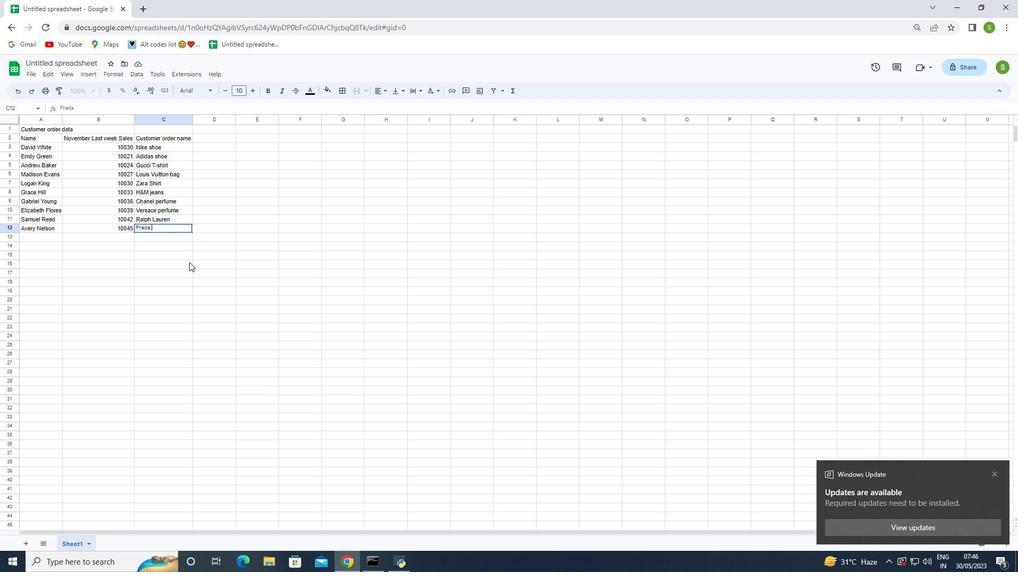 
Action: Mouse pressed left at (182, 282)
Screenshot: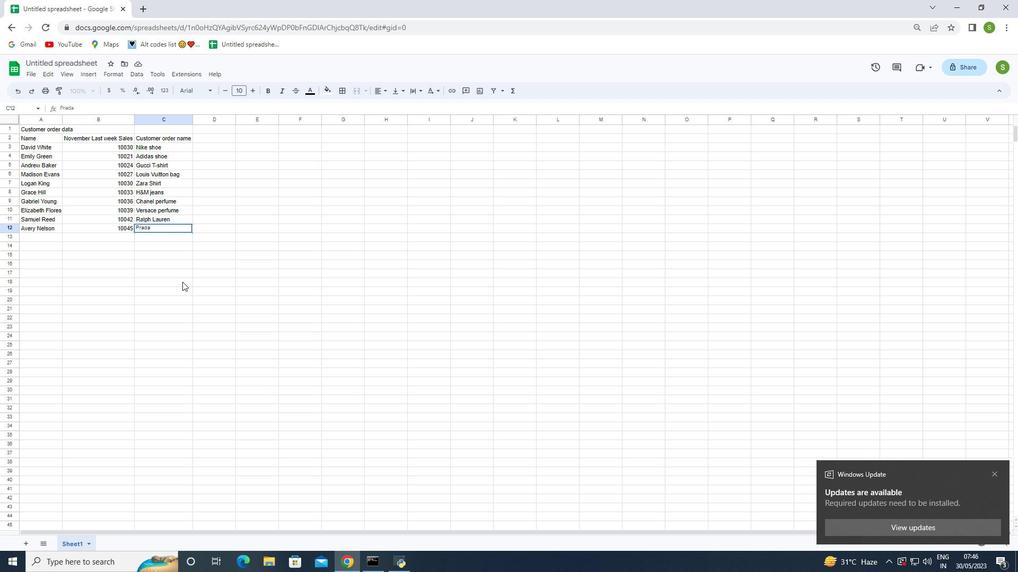 
Action: Mouse moved to (195, 320)
Screenshot: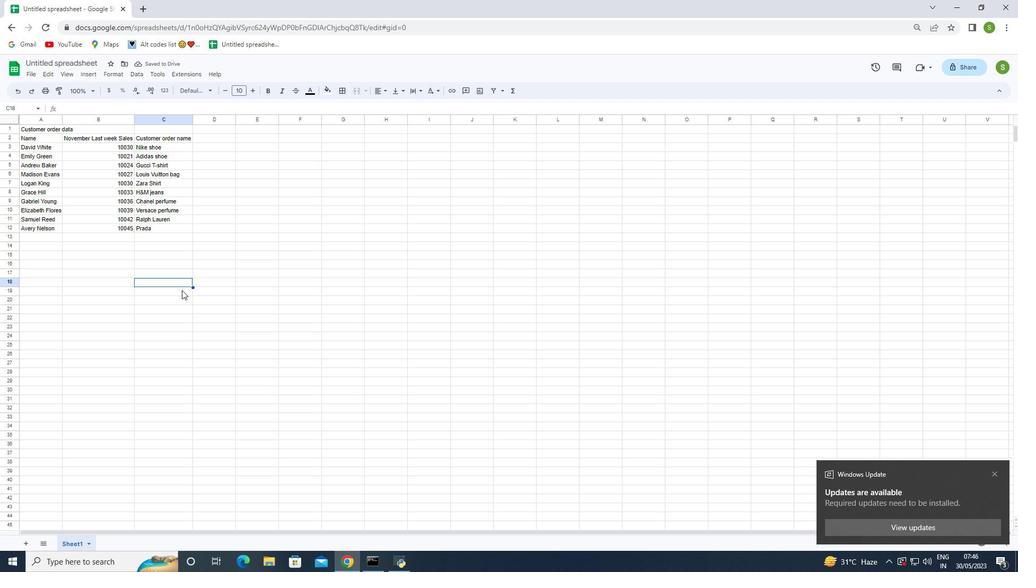 
Action: Mouse pressed left at (195, 320)
Screenshot: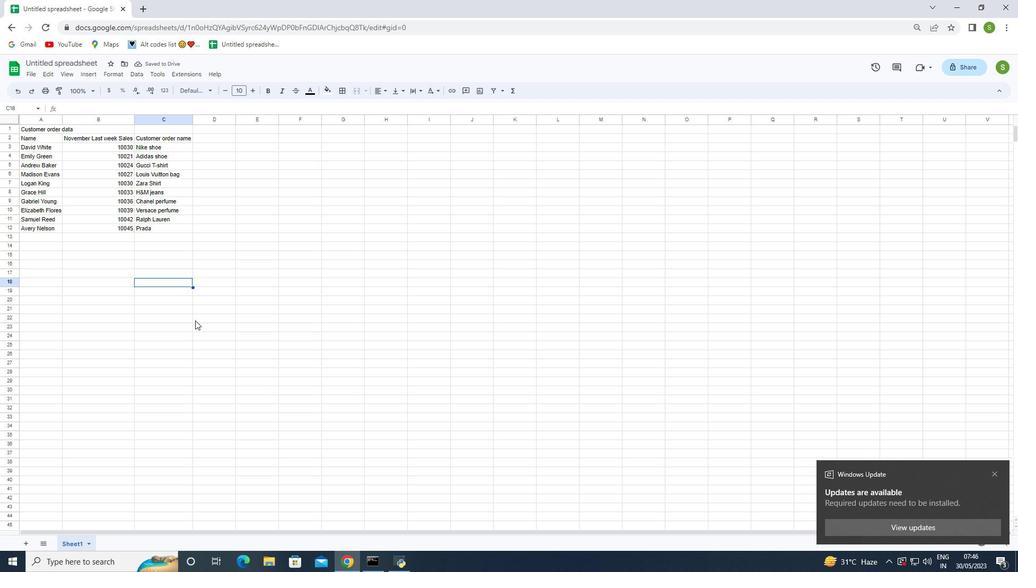 
Action: Mouse moved to (217, 138)
Screenshot: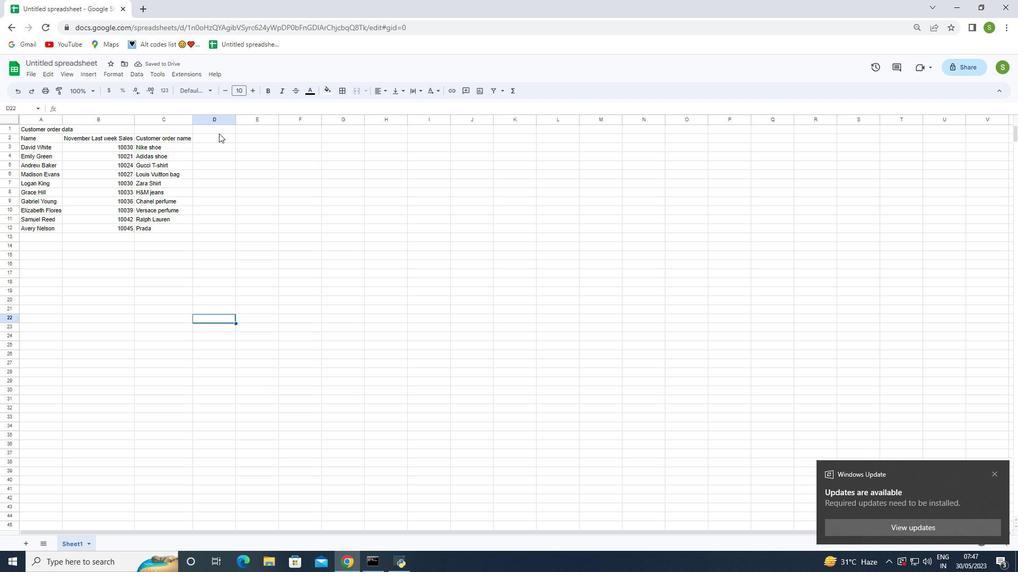 
Action: Mouse pressed left at (217, 138)
Screenshot: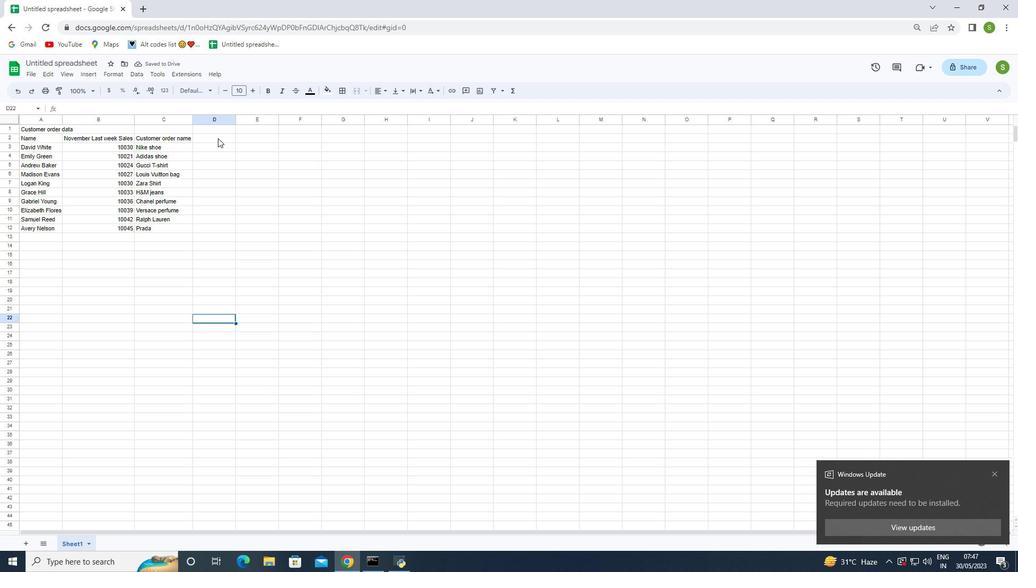 
Action: Mouse moved to (168, 229)
Screenshot: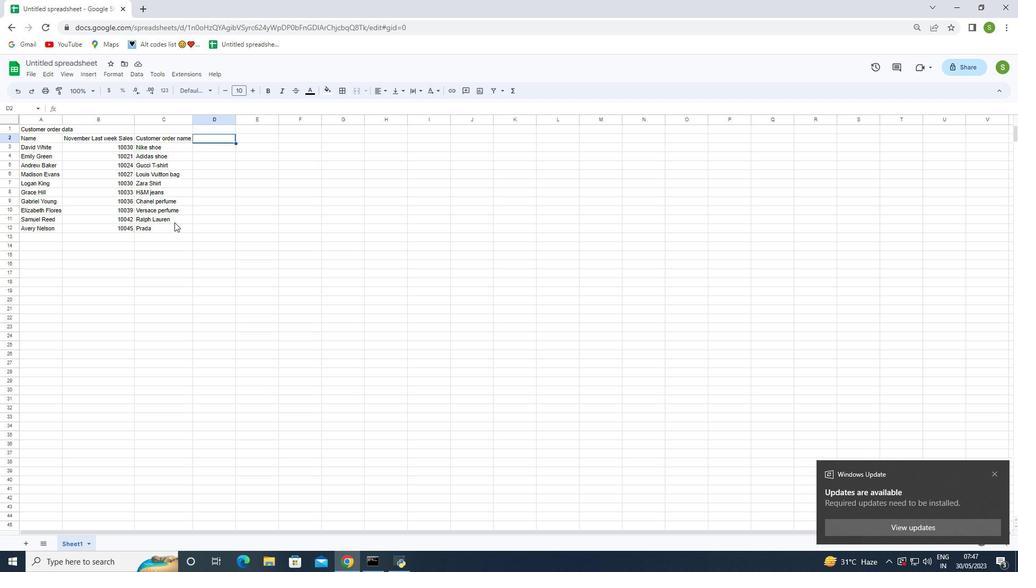 
Action: Mouse pressed left at (168, 229)
Screenshot: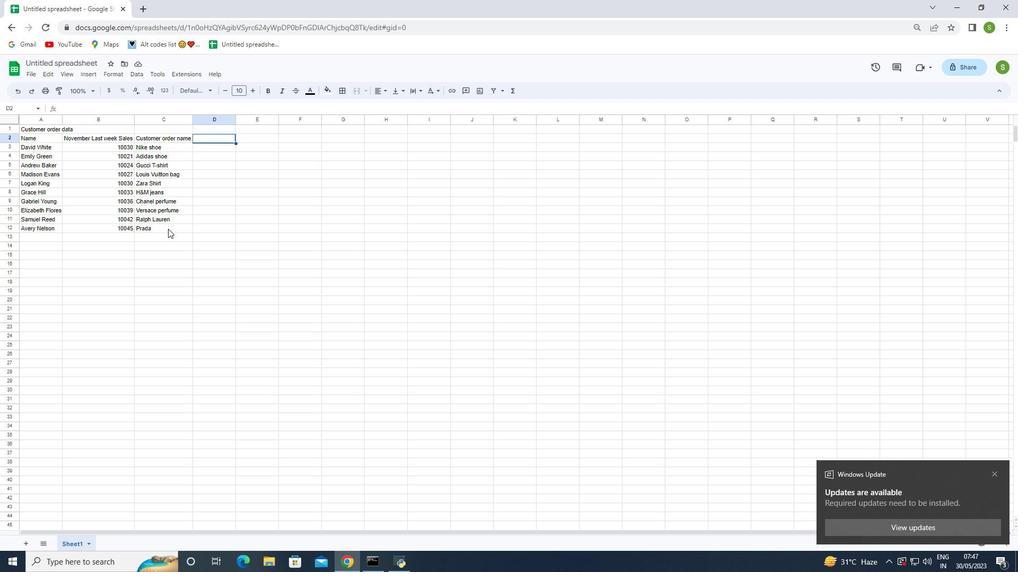 
Action: Mouse pressed left at (168, 229)
Screenshot: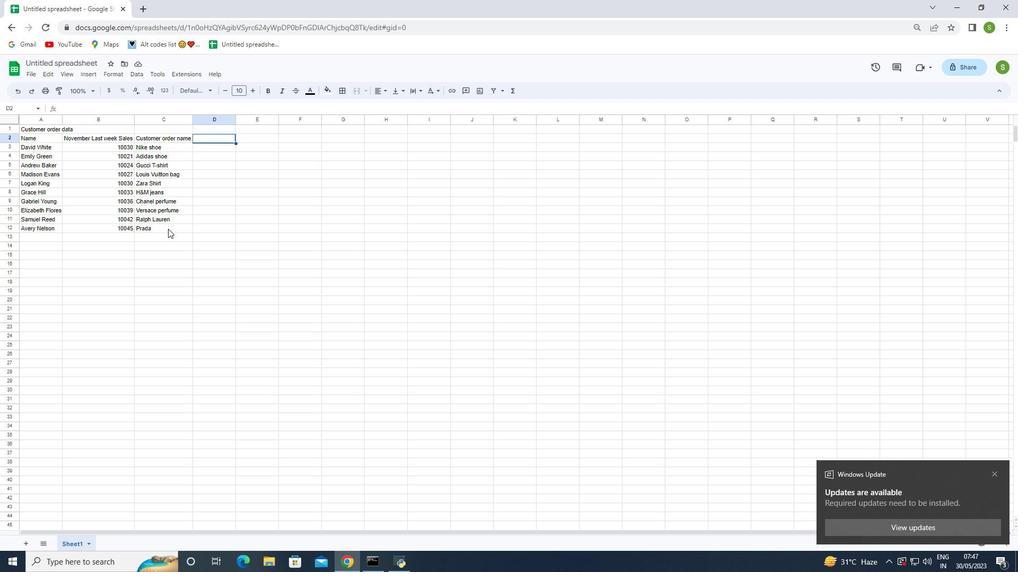 
Action: Mouse moved to (168, 229)
Screenshot: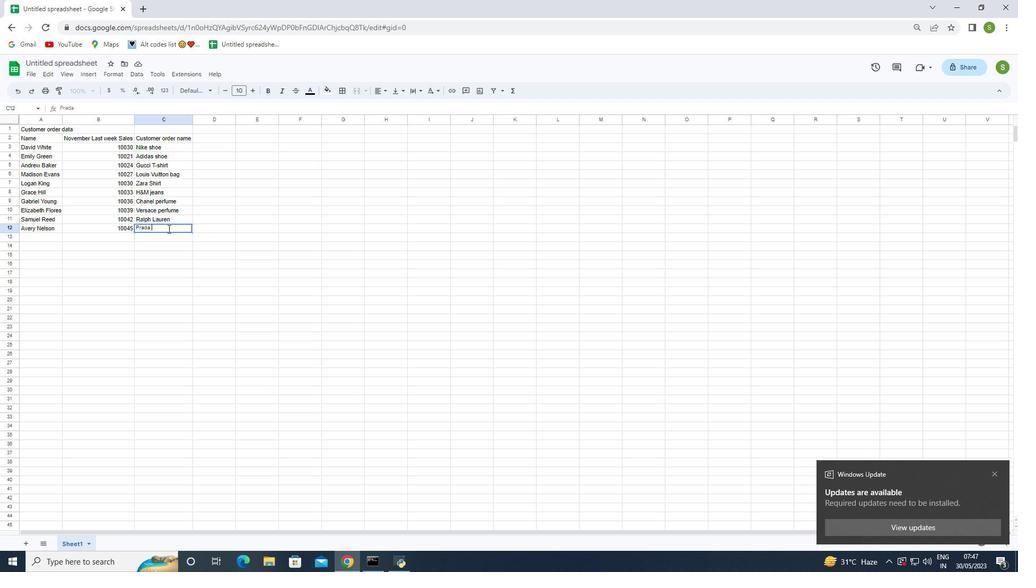
Action: Key pressed <Key.shift>Shirt
Screenshot: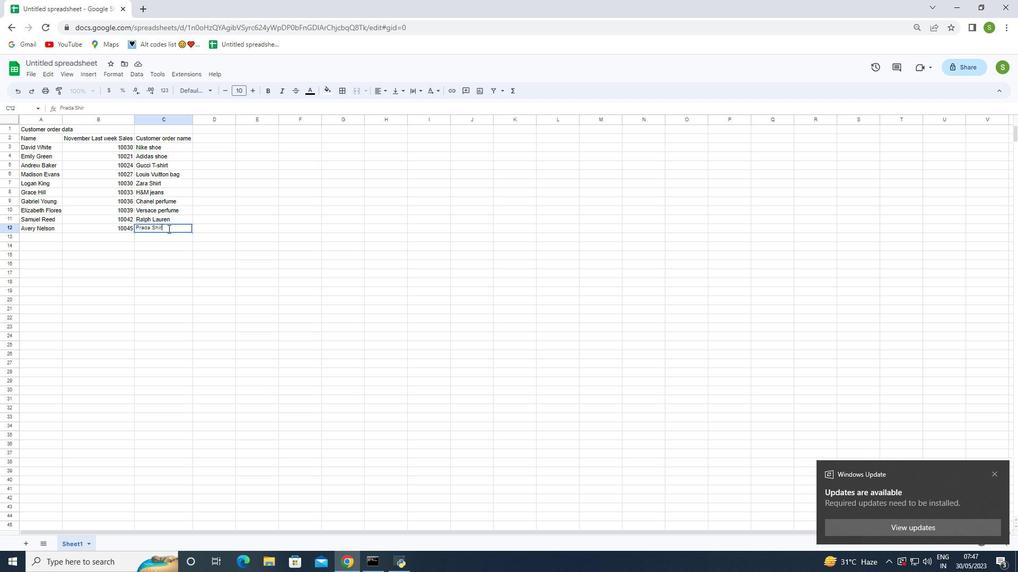 
Action: Mouse moved to (188, 304)
Screenshot: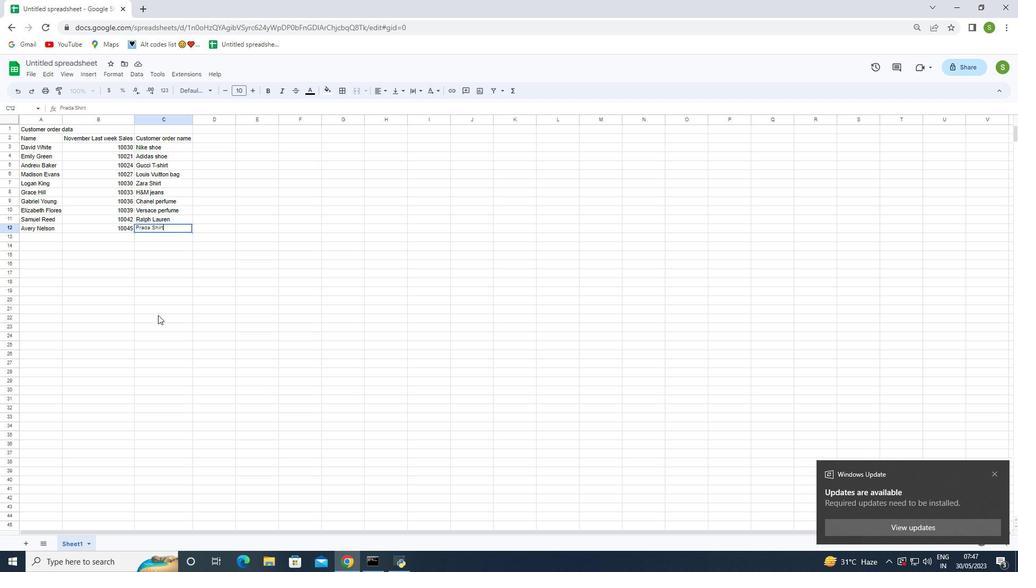 
Action: Mouse pressed left at (188, 304)
Screenshot: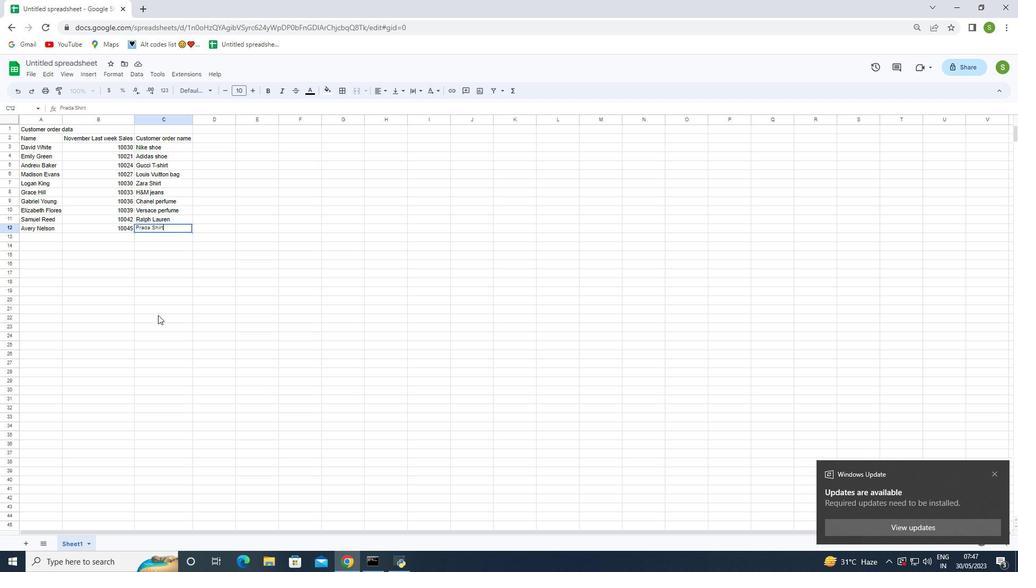 
Action: Mouse moved to (212, 134)
Screenshot: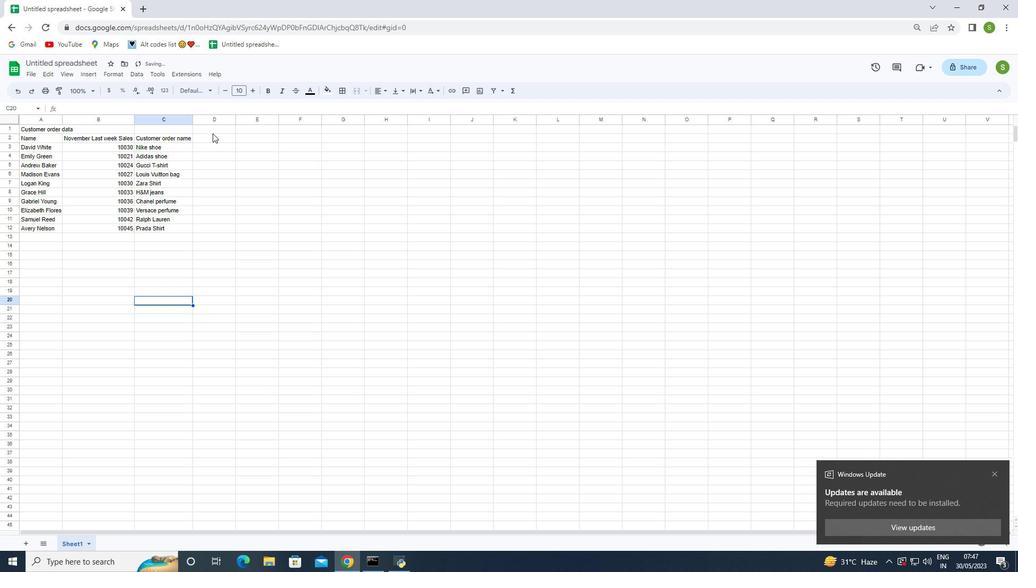 
Action: Mouse pressed left at (212, 134)
Screenshot: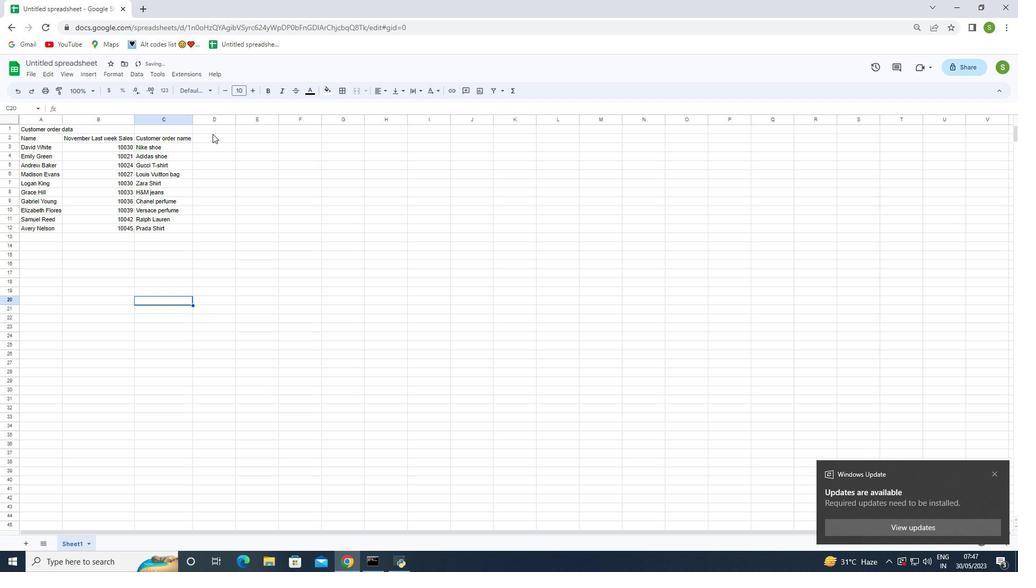 
Action: Mouse moved to (216, 137)
Screenshot: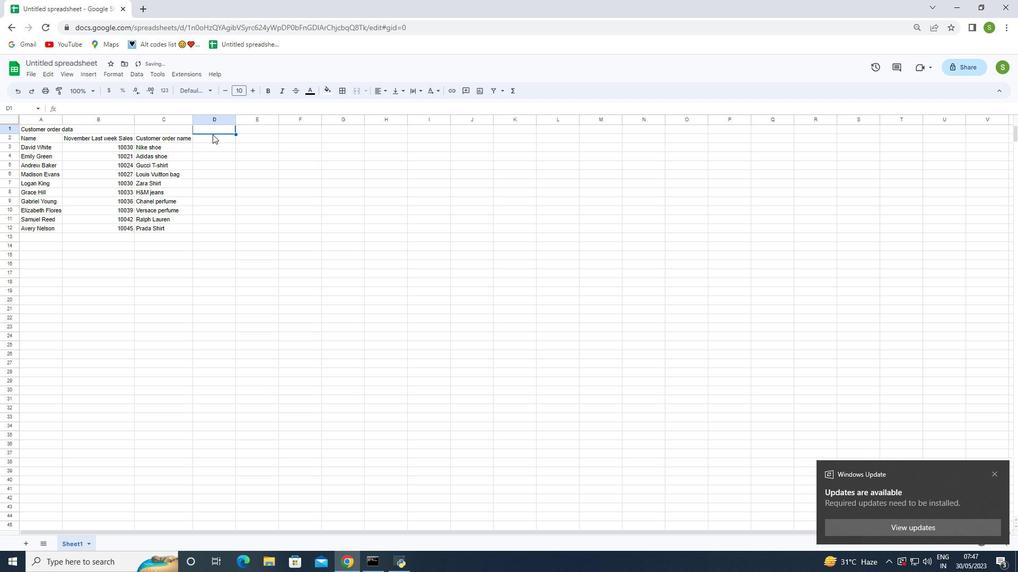
Action: Mouse pressed left at (216, 137)
Screenshot: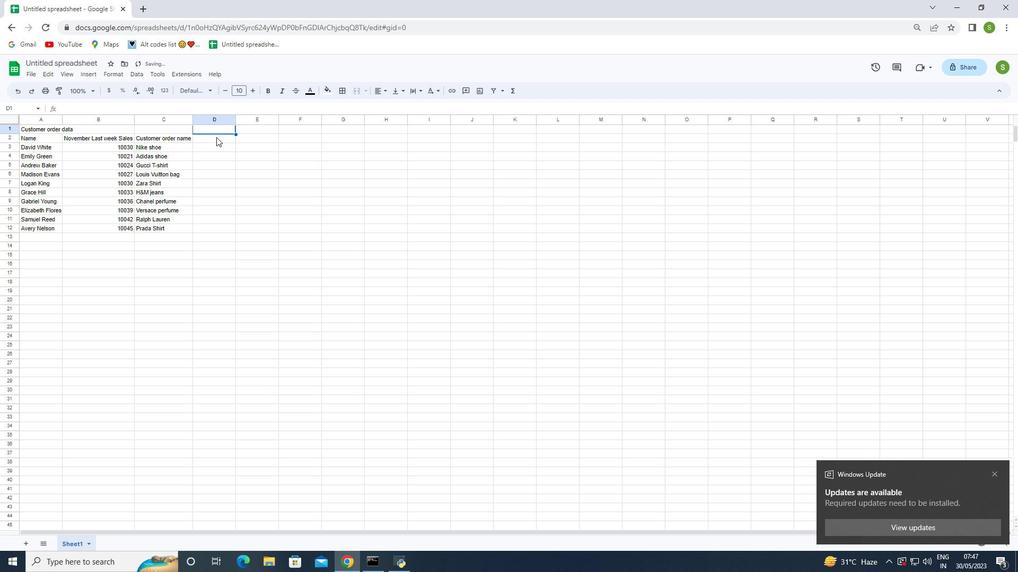 
Action: Key pressed <Key.shift><Key.shift>Customer<Key.space><Key.shift>Order<Key.space>price<Key.enter>
Screenshot: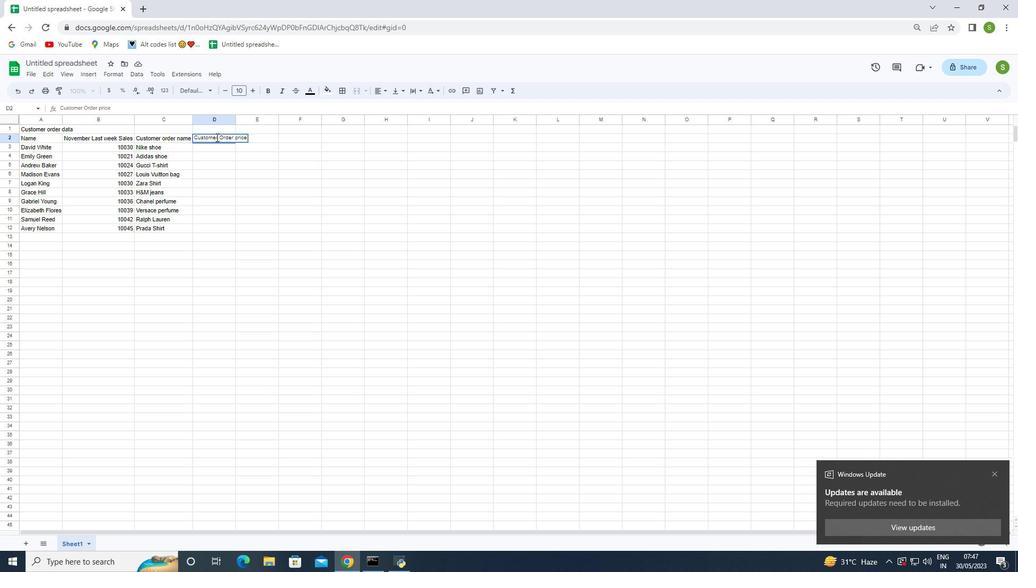 
Action: Mouse moved to (225, 158)
Screenshot: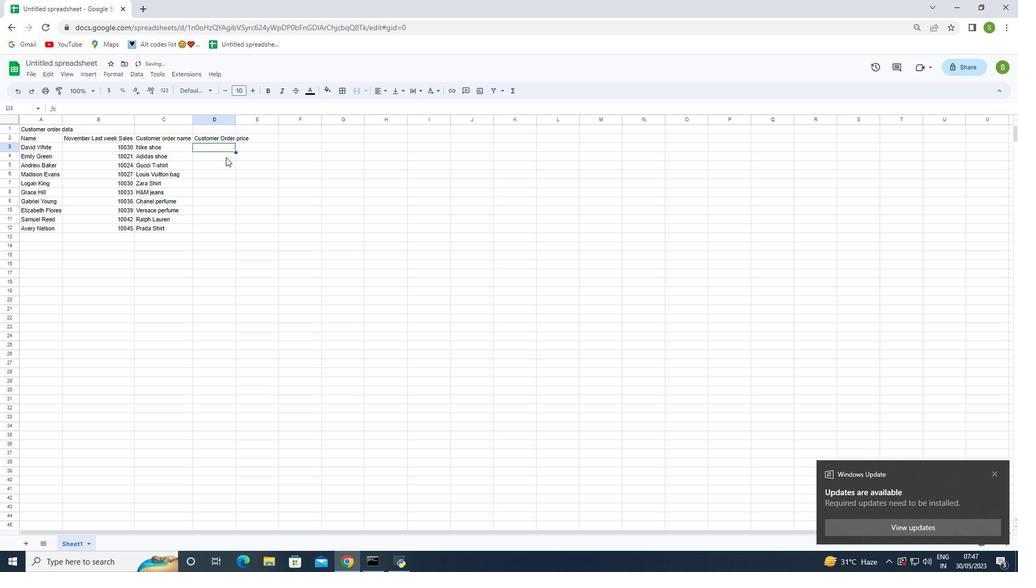 
Action: Key pressed 11000<Key.enter>12000<Key.enter>13000<Key.enter>14000<Key.enter>10500<Key.enter>11500<Key.enter>13500<Key.enter>114500<Key.enter>
Screenshot: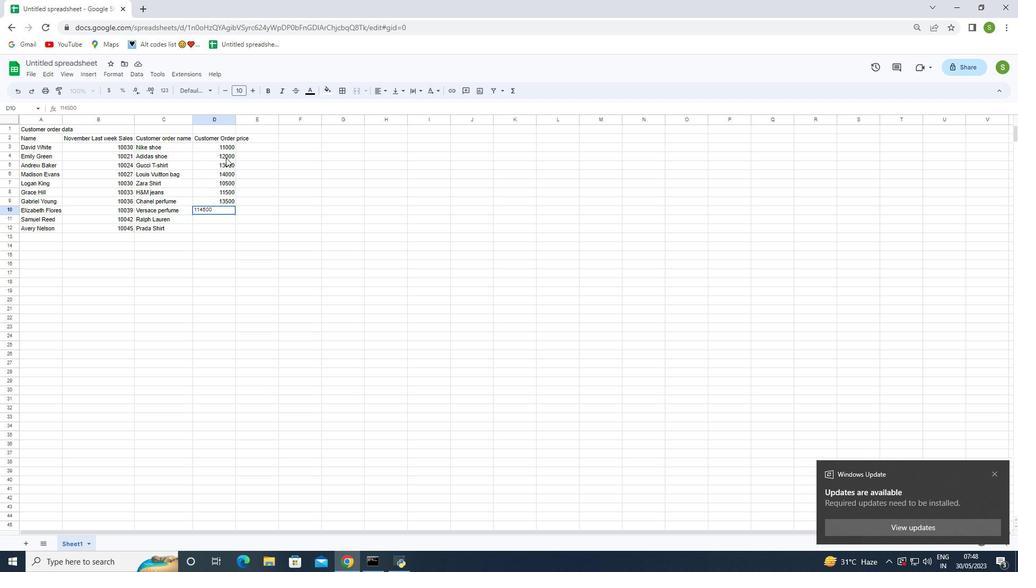 
Action: Mouse moved to (224, 208)
Screenshot: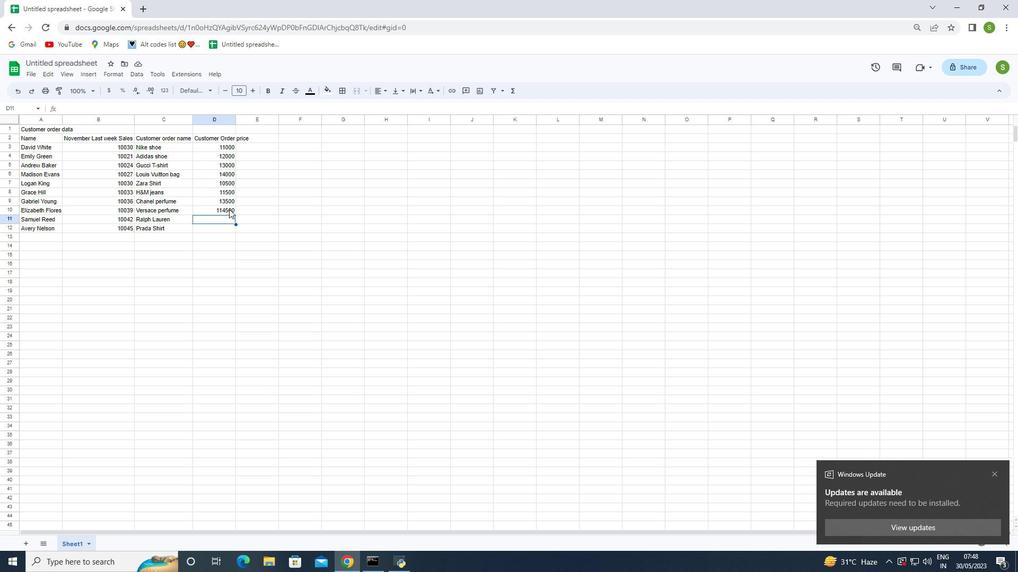 
Action: Mouse pressed left at (224, 208)
Screenshot: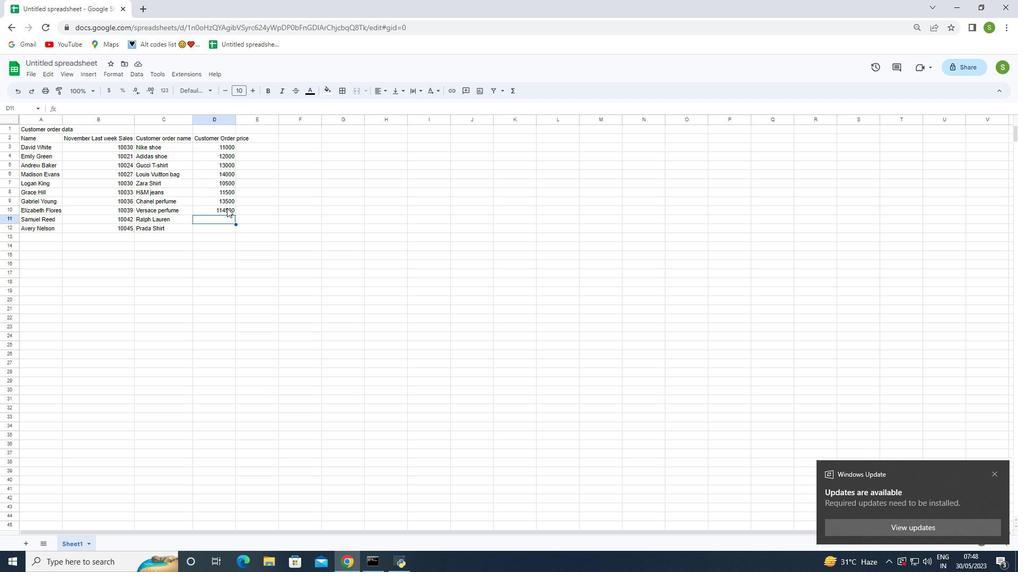 
Action: Mouse pressed left at (224, 208)
Screenshot: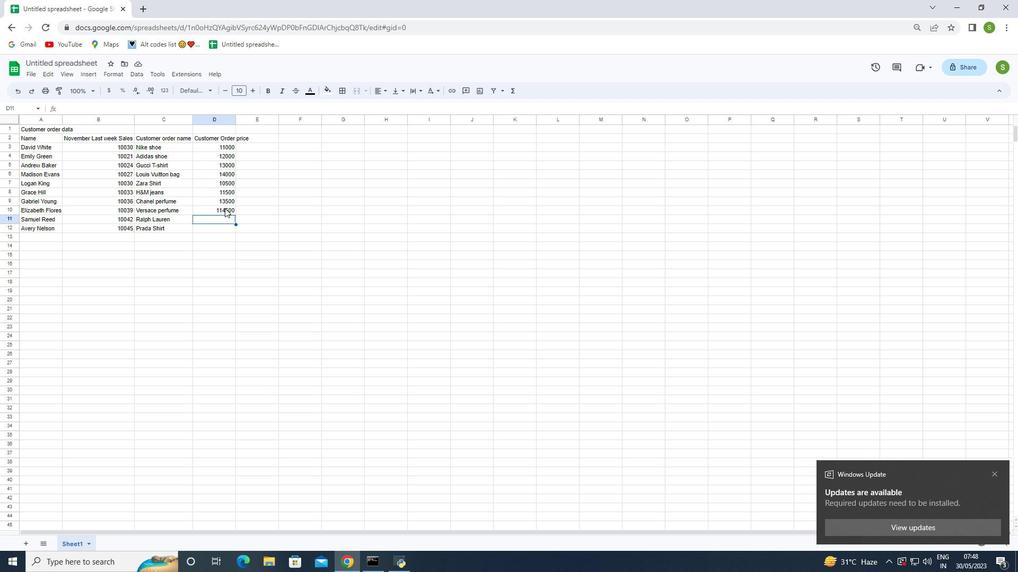
Action: Mouse moved to (222, 209)
Screenshot: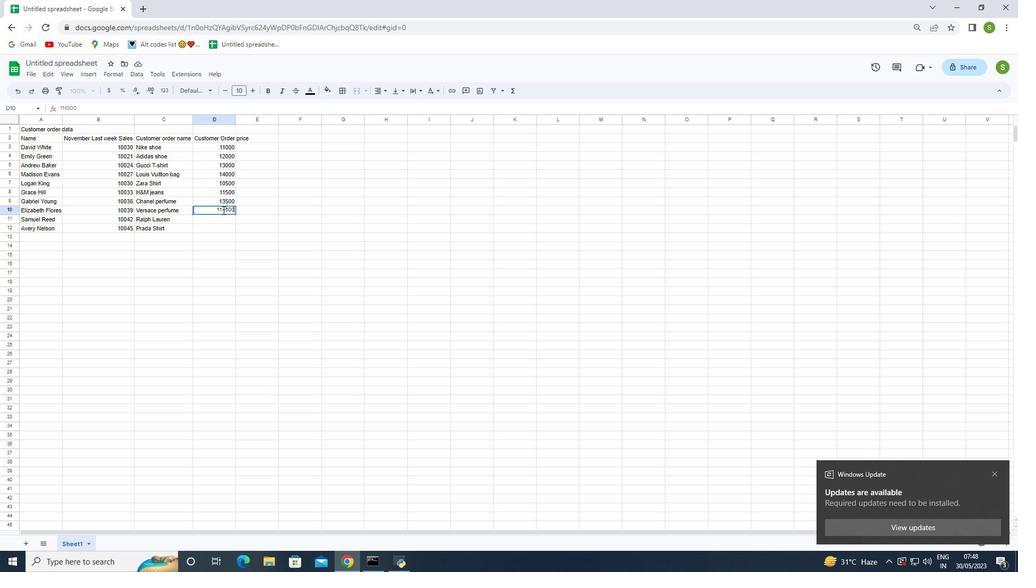 
Action: Mouse pressed left at (222, 209)
Screenshot: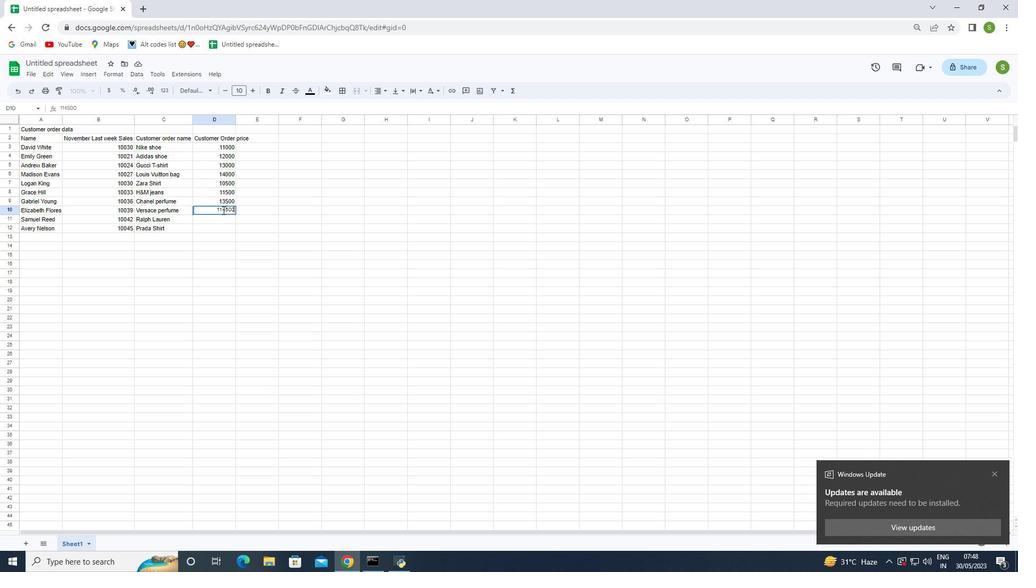
Action: Mouse moved to (254, 244)
Screenshot: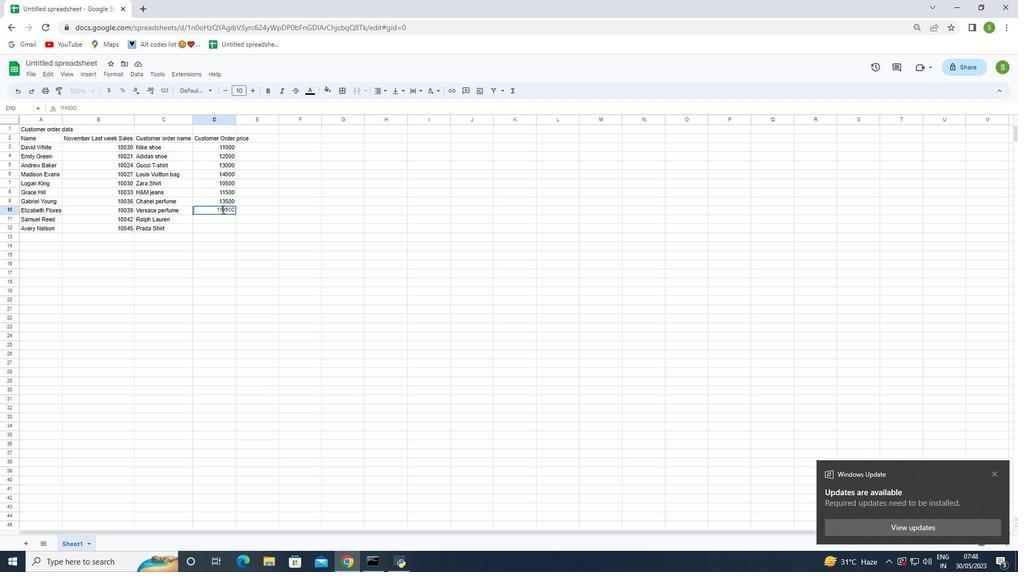
Action: Key pressed <Key.backspace>
Screenshot: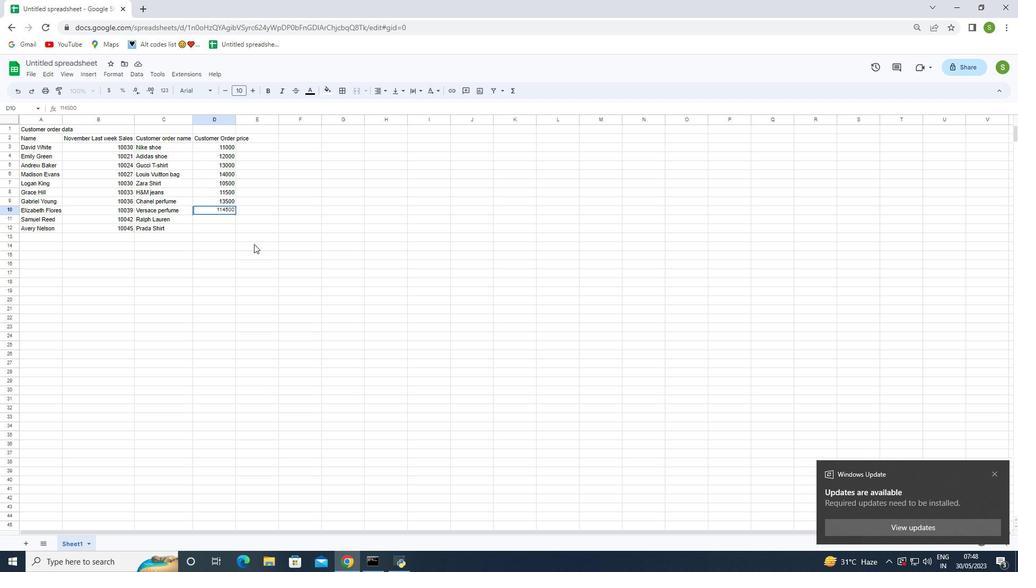 
Action: Mouse moved to (226, 255)
Screenshot: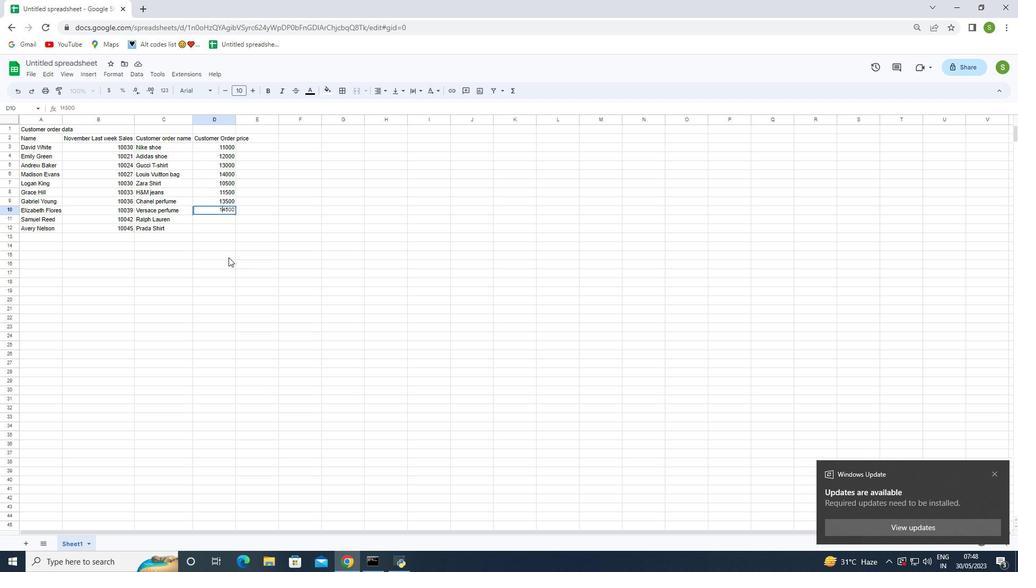 
Action: Mouse pressed left at (226, 255)
Screenshot: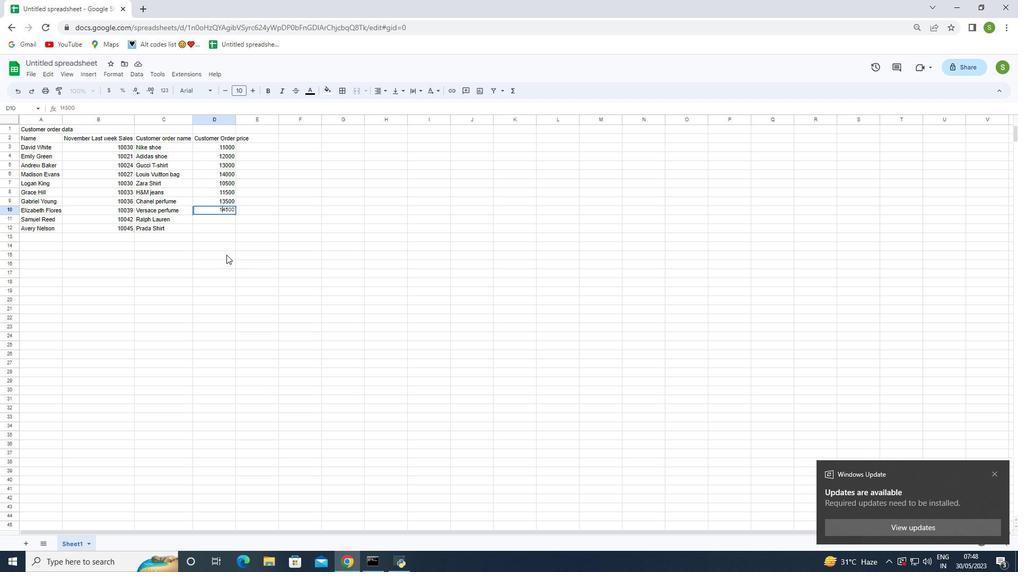 
Action: Mouse moved to (215, 216)
Screenshot: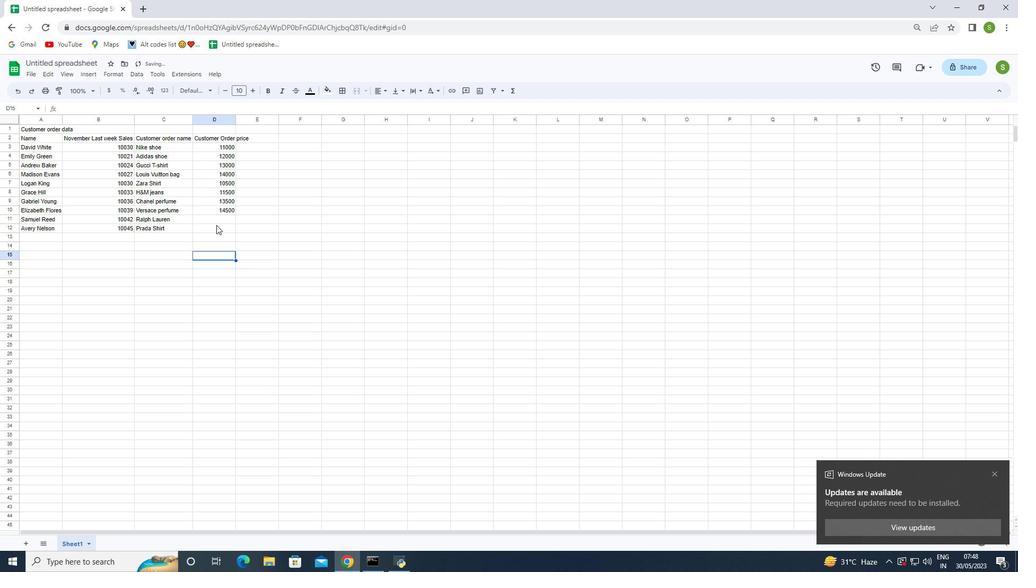 
Action: Mouse pressed left at (215, 216)
Screenshot: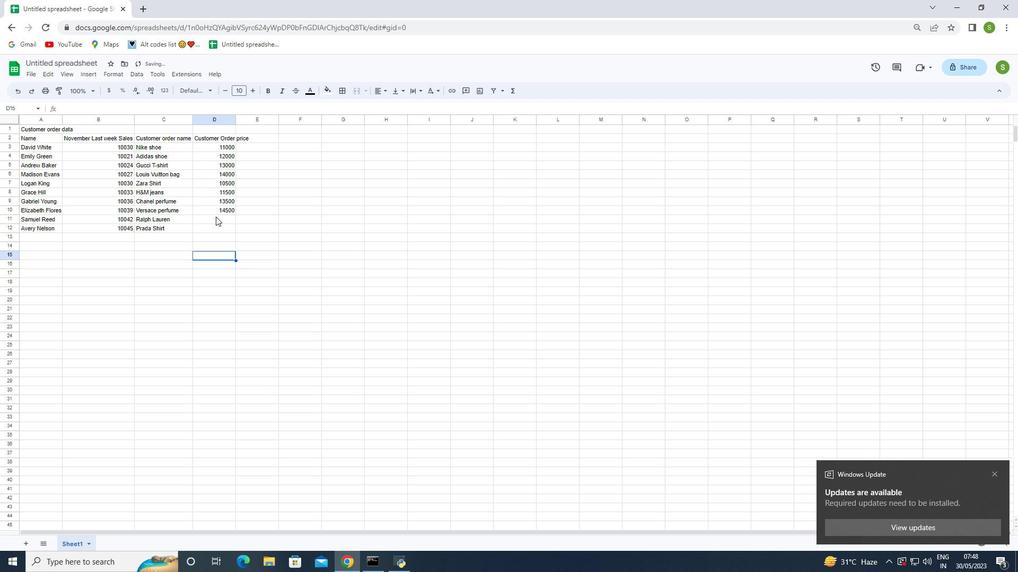 
Action: Key pressed 12500<Key.enter>11200
Screenshot: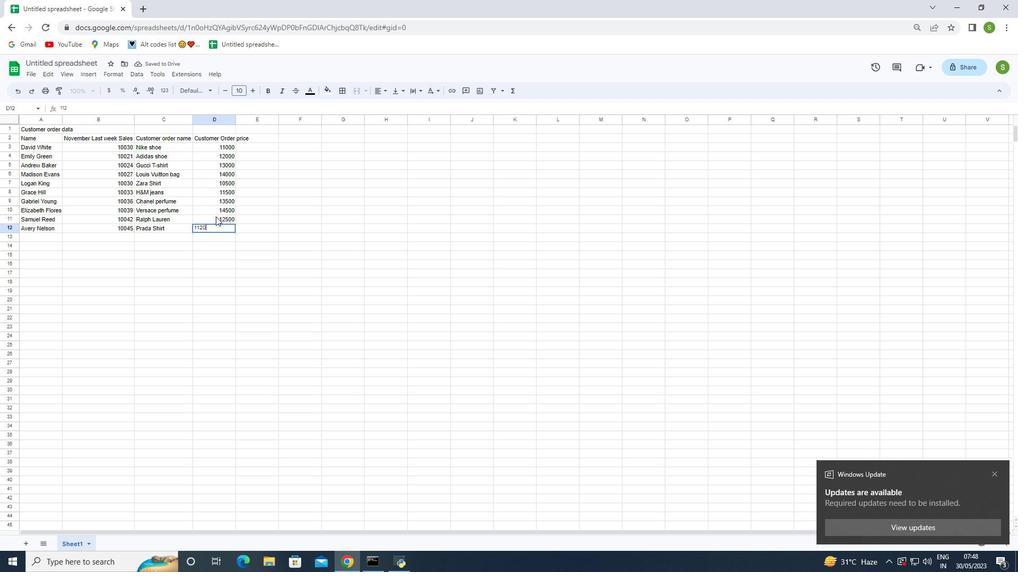 
Action: Mouse moved to (238, 279)
Screenshot: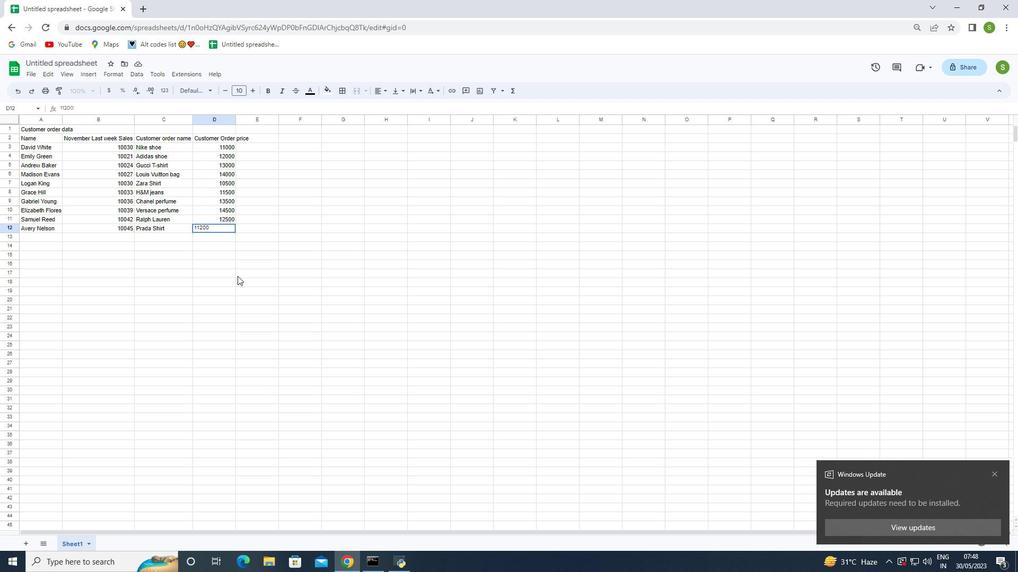 
Action: Mouse pressed left at (238, 279)
Screenshot: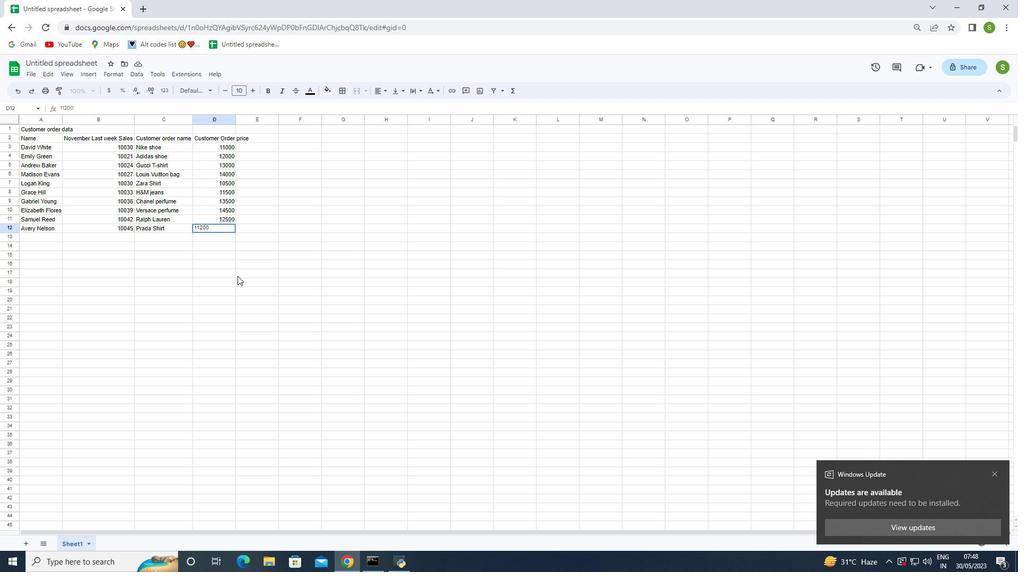 
Action: Mouse moved to (235, 116)
Screenshot: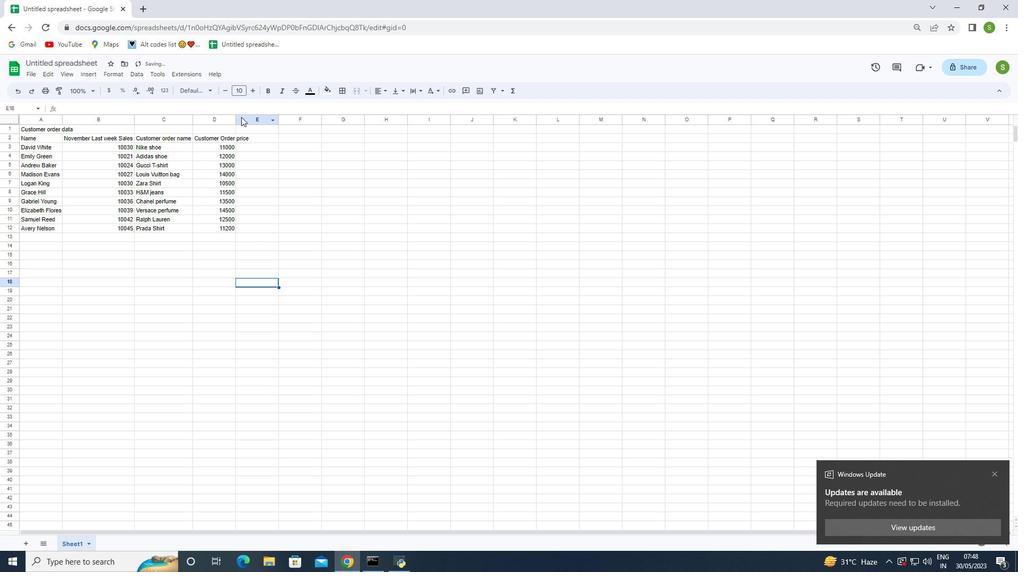 
Action: Mouse pressed left at (235, 116)
Screenshot: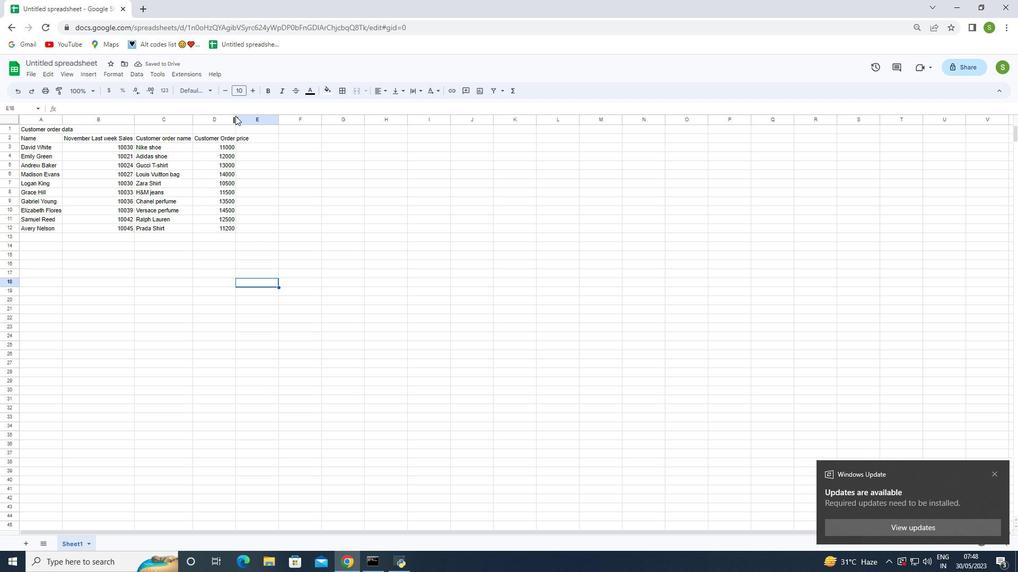 
Action: Mouse moved to (281, 178)
Screenshot: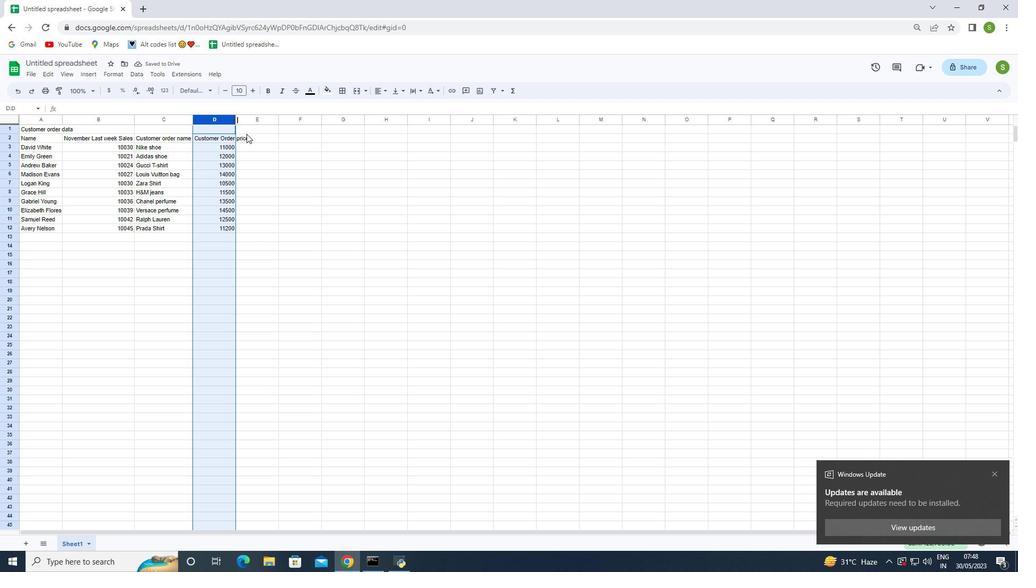 
Action: Mouse pressed left at (281, 178)
Screenshot: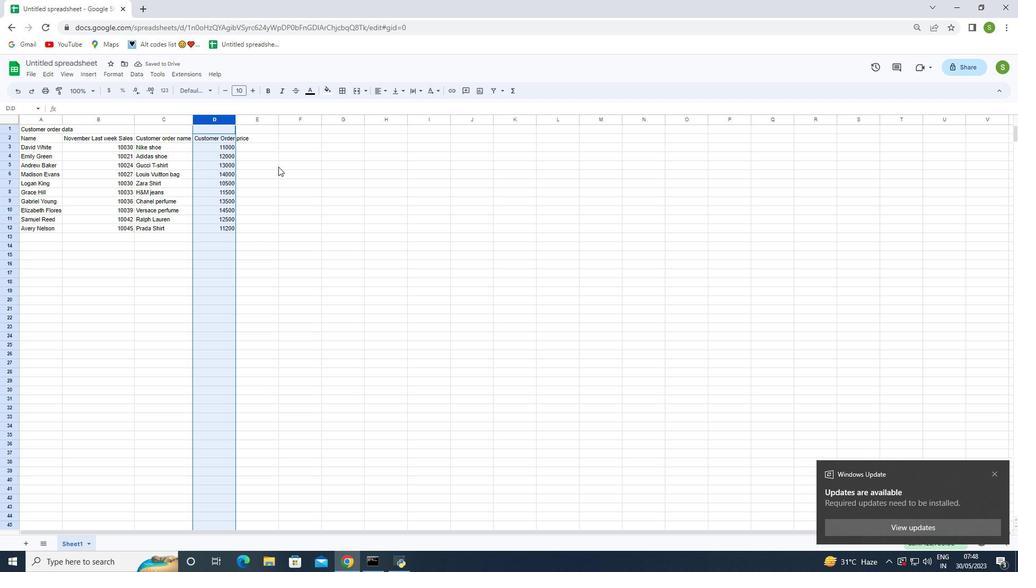 
Action: Mouse moved to (236, 120)
Screenshot: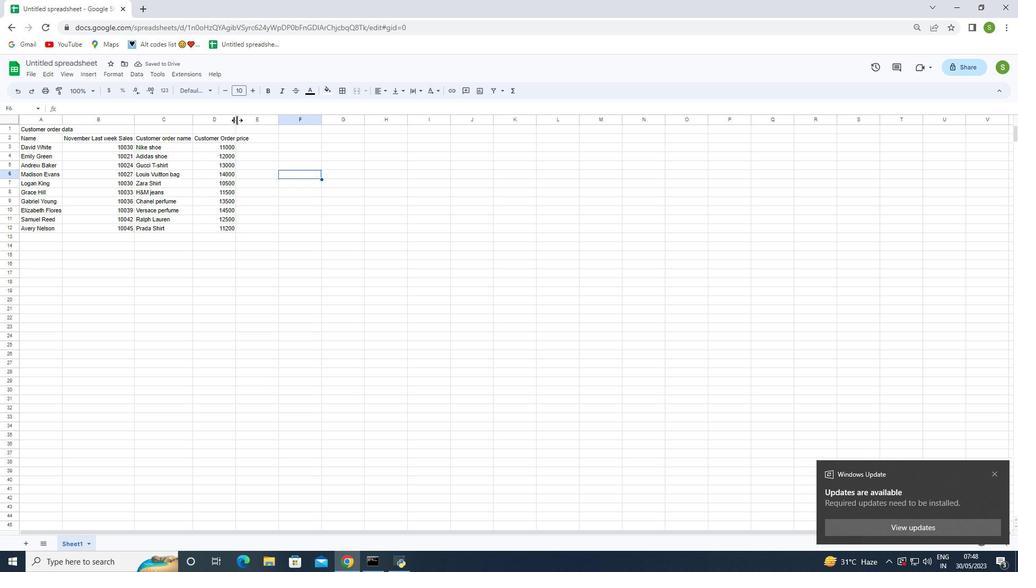
Action: Mouse pressed left at (236, 120)
Screenshot: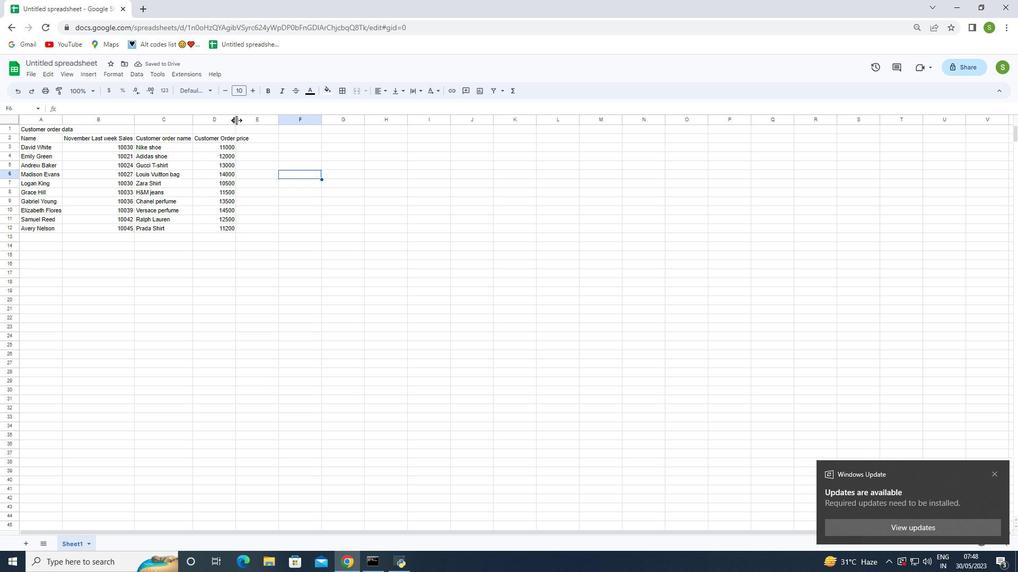 
Action: Mouse pressed left at (236, 120)
Screenshot: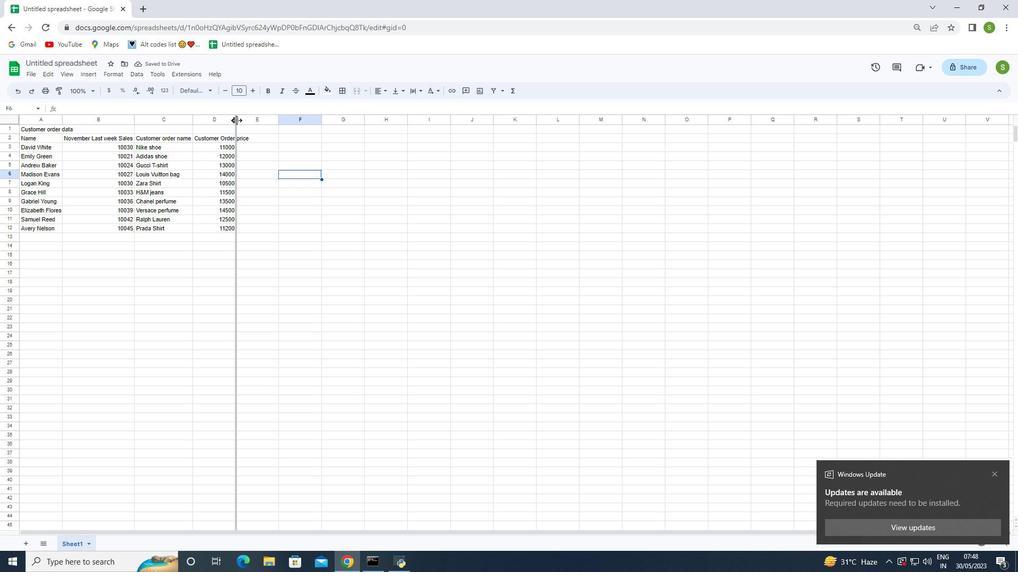 
Action: Mouse moved to (267, 140)
Screenshot: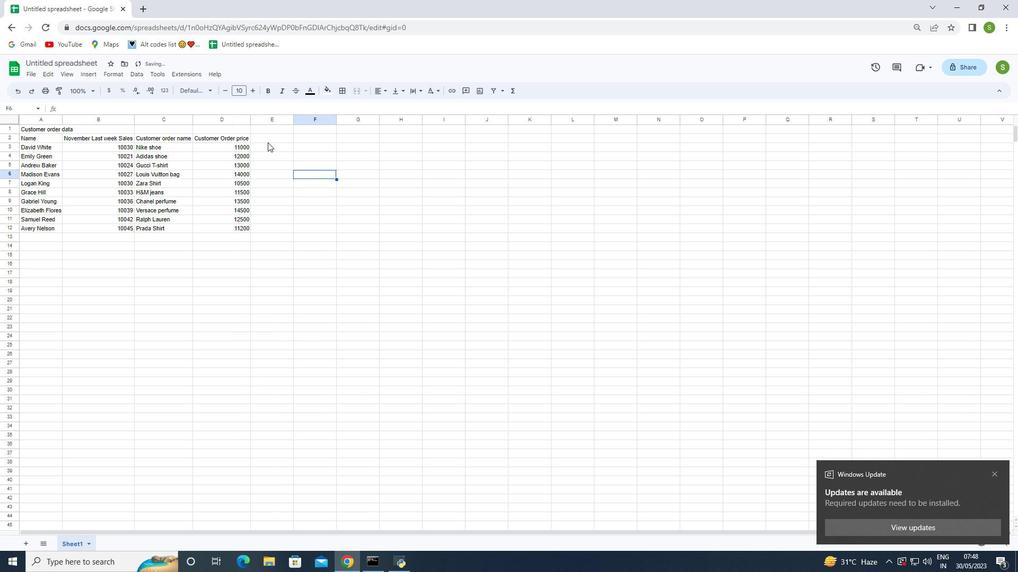 
Action: Mouse pressed left at (267, 140)
Screenshot: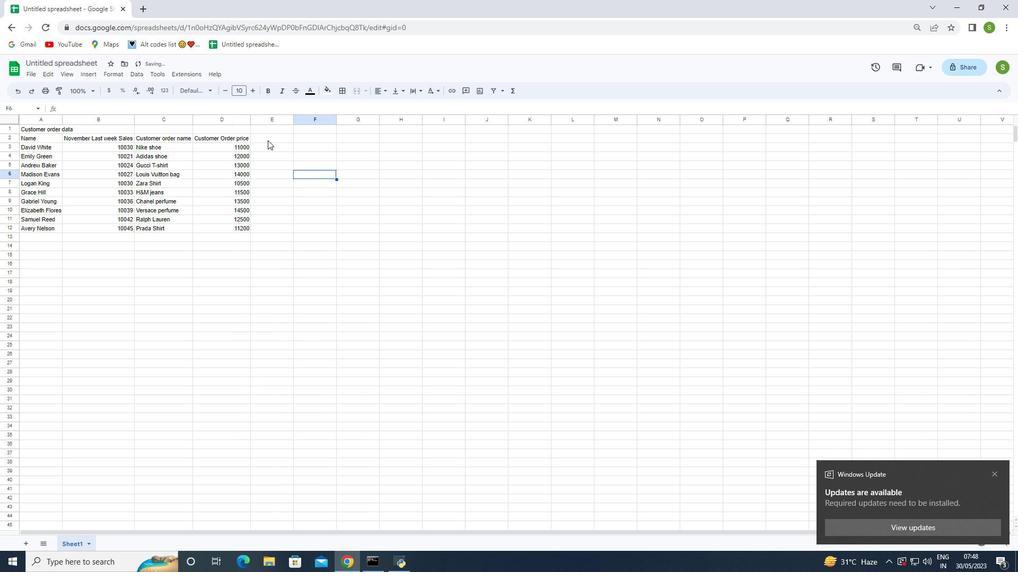 
Action: Mouse moved to (34, 75)
Screenshot: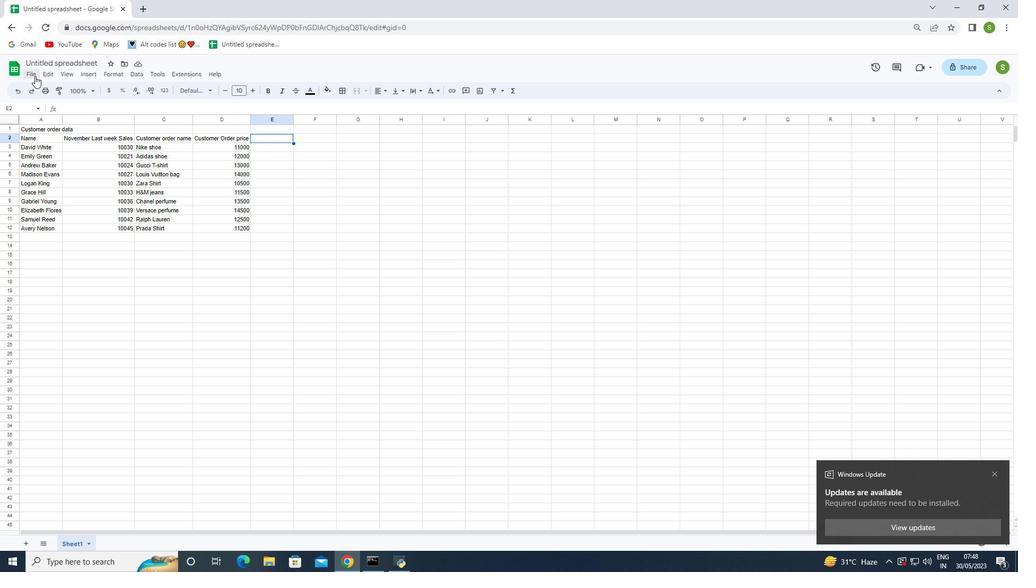 
Action: Mouse pressed left at (34, 75)
Screenshot: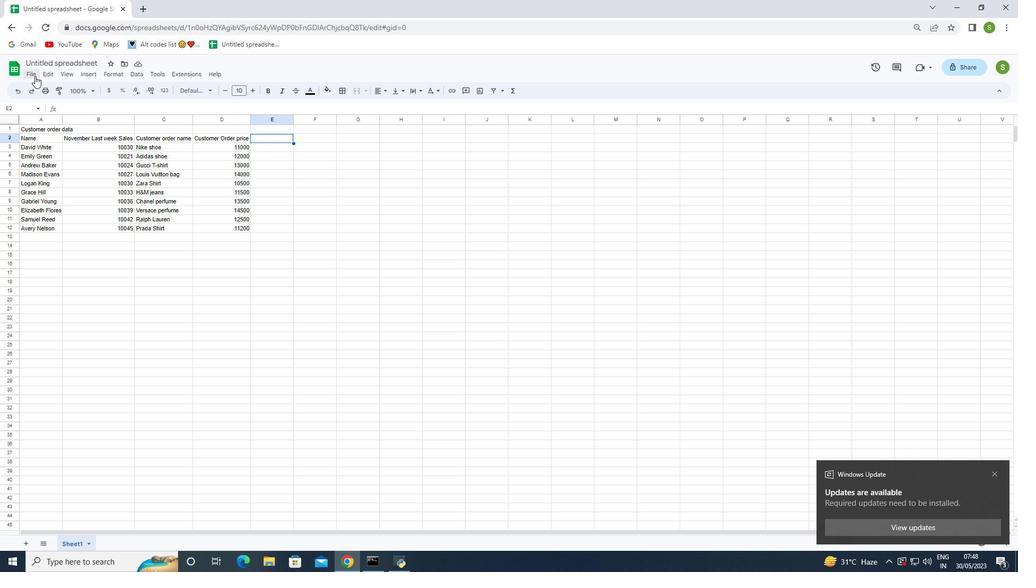 
Action: Mouse moved to (53, 199)
Screenshot: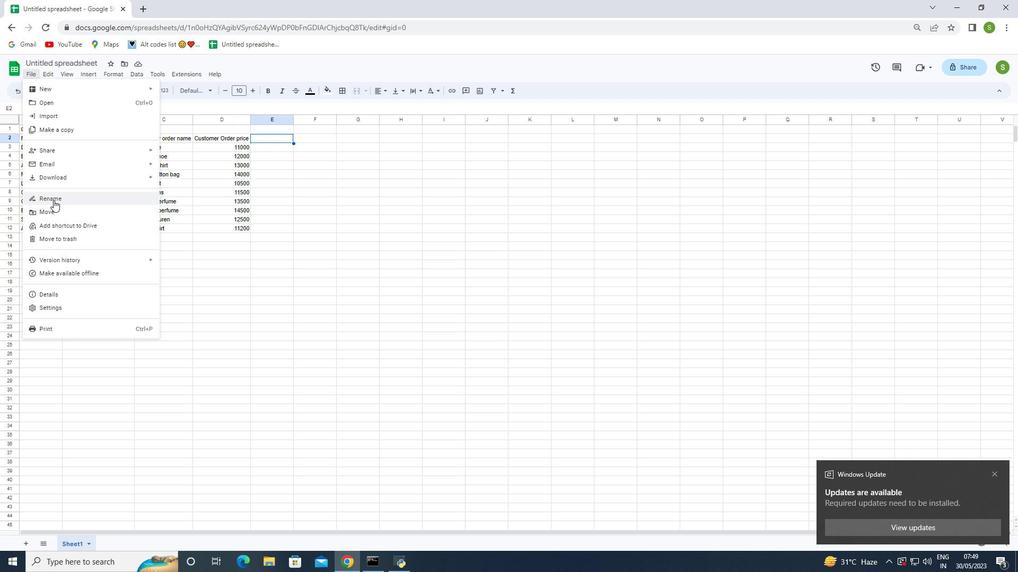 
Action: Mouse pressed left at (53, 199)
Screenshot: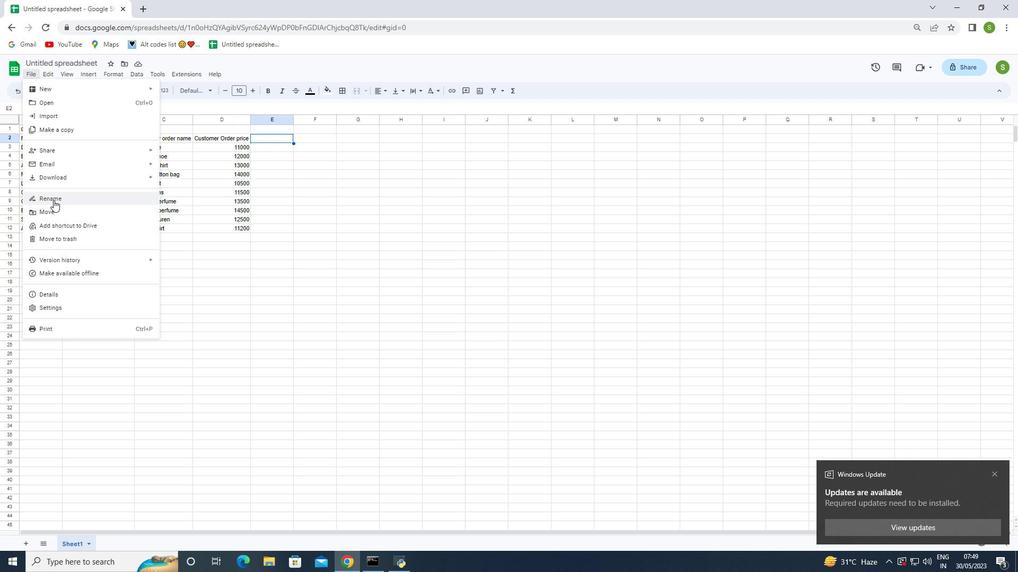 
Action: Key pressed <Key.backspace><Key.shift>auditing<Key.shift>Quarterly<Key.shift>Sales<Key.shift_r>_<Key.shift><Key.shift><Key.shift><Key.shift><Key.shift><Key.shift><Key.shift><Key.shift><Key.shift><Key.shift>Report<Key.shift_r>_2024
Screenshot: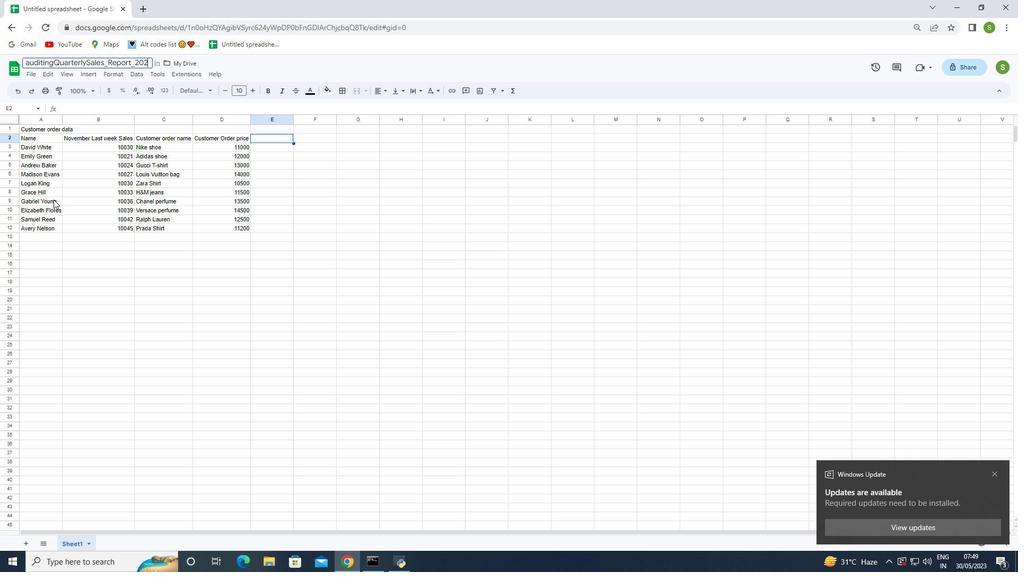 
Action: Mouse moved to (135, 345)
Screenshot: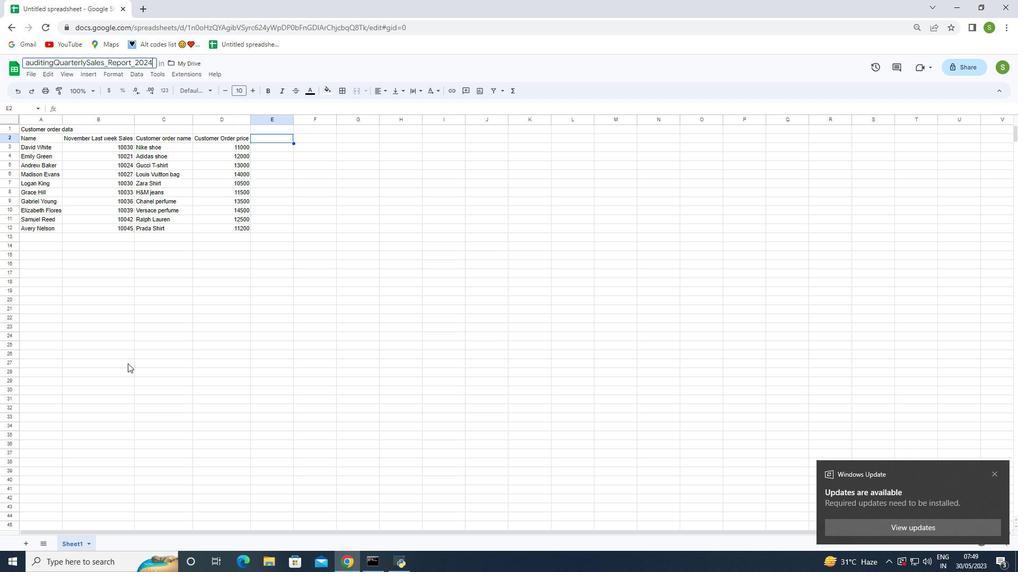 
Action: Mouse pressed left at (135, 345)
Screenshot: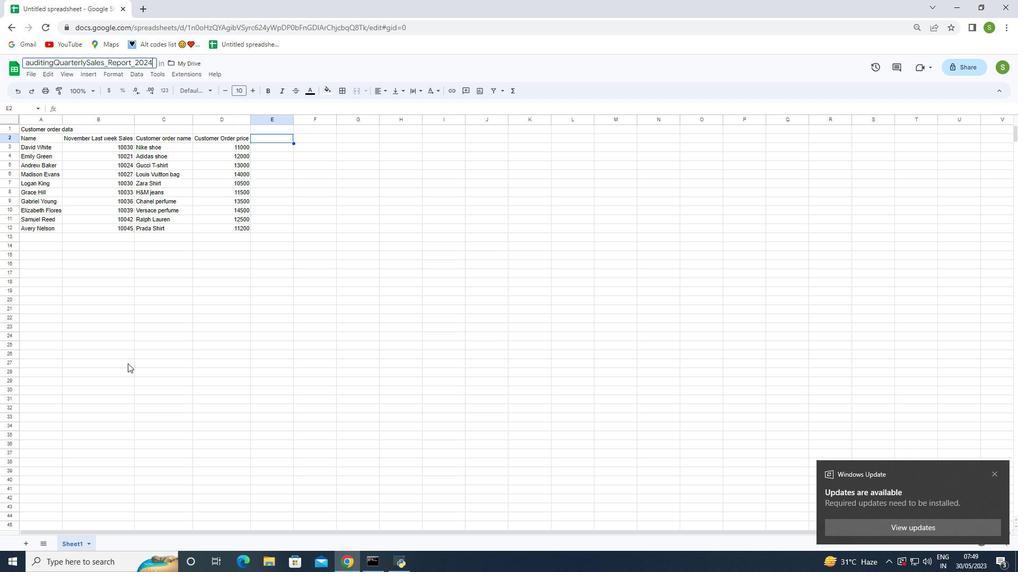 
